 Task: Look for space in Barnāla, India from 7th July, 2023 to 14th July, 2023 for 1 adult in price range Rs.6000 to Rs.14000. Place can be shared room with 1  bedroom having 1 bed and 1 bathroom. Property type can be house, flat, guest house, hotel. Amenities needed are: wifi. Booking option can be shelf check-in. Required host language is English.
Action: Mouse moved to (432, 89)
Screenshot: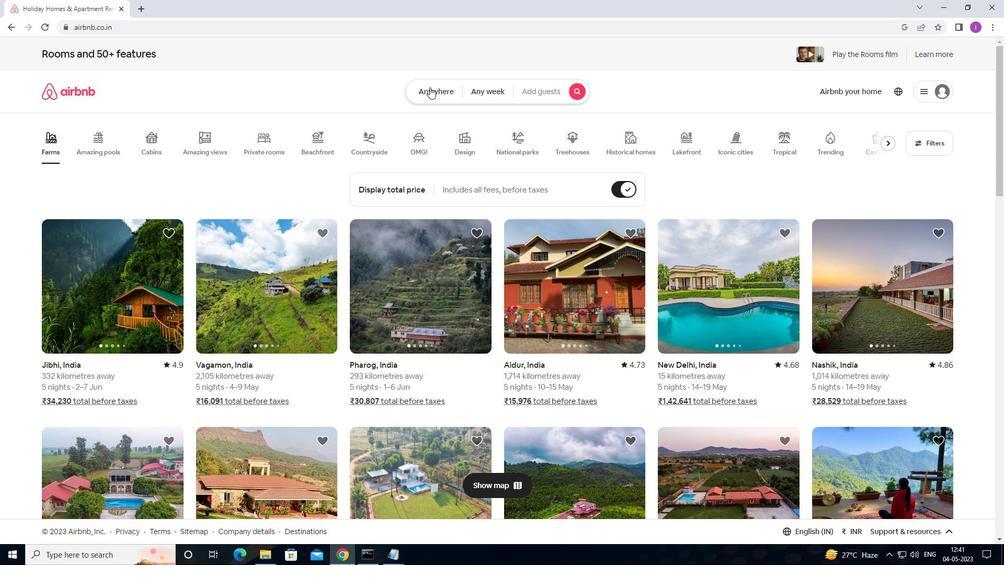 
Action: Mouse pressed left at (432, 89)
Screenshot: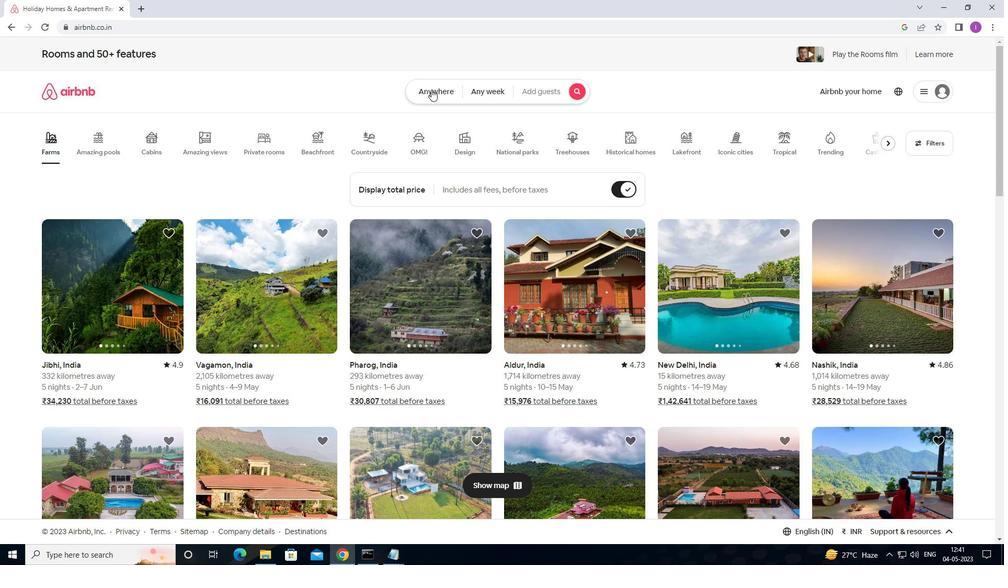 
Action: Mouse moved to (293, 133)
Screenshot: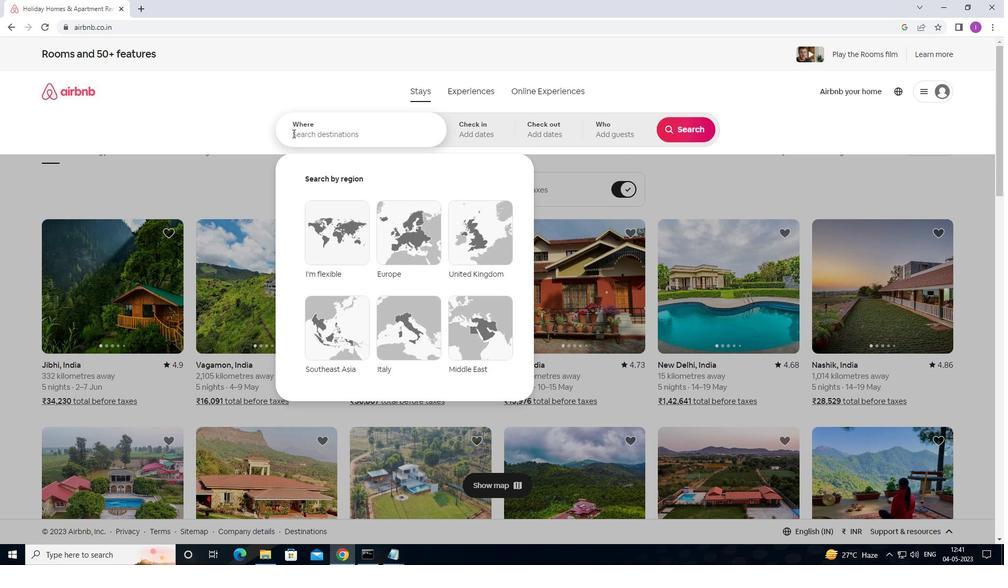 
Action: Mouse pressed left at (293, 133)
Screenshot: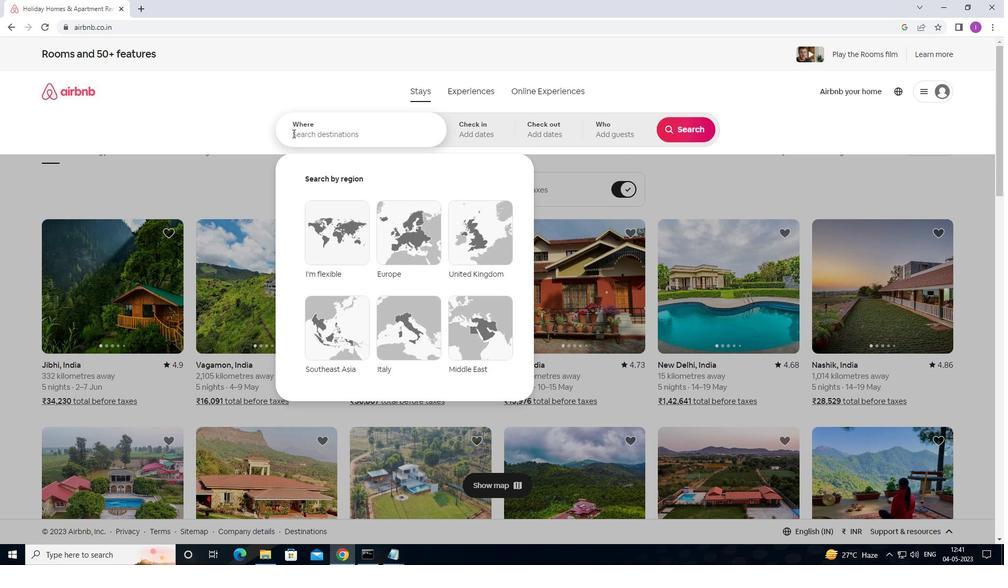 
Action: Mouse moved to (683, 131)
Screenshot: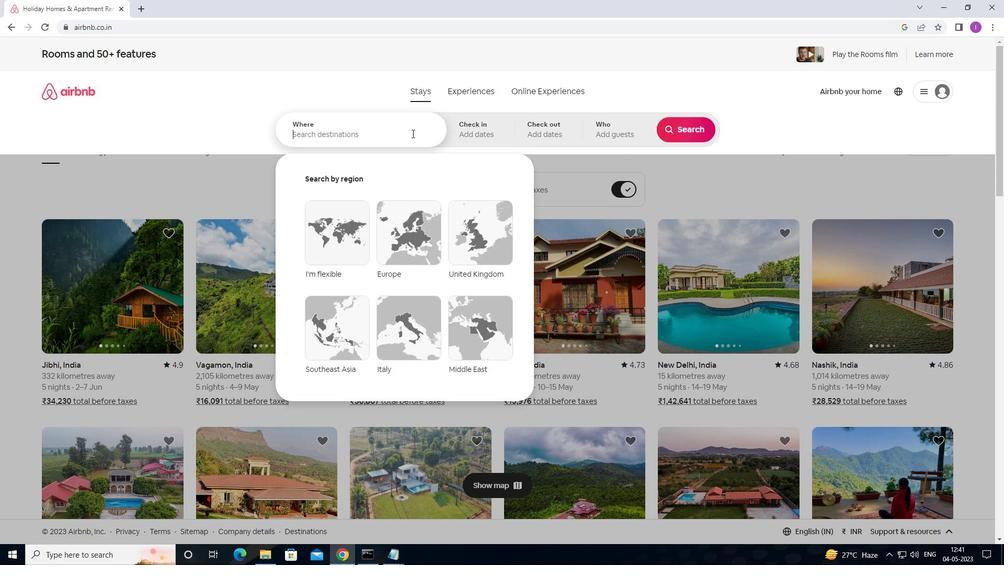 
Action: Key pressed <Key.shift>BARNALA,<Key.shift>INDIA
Screenshot: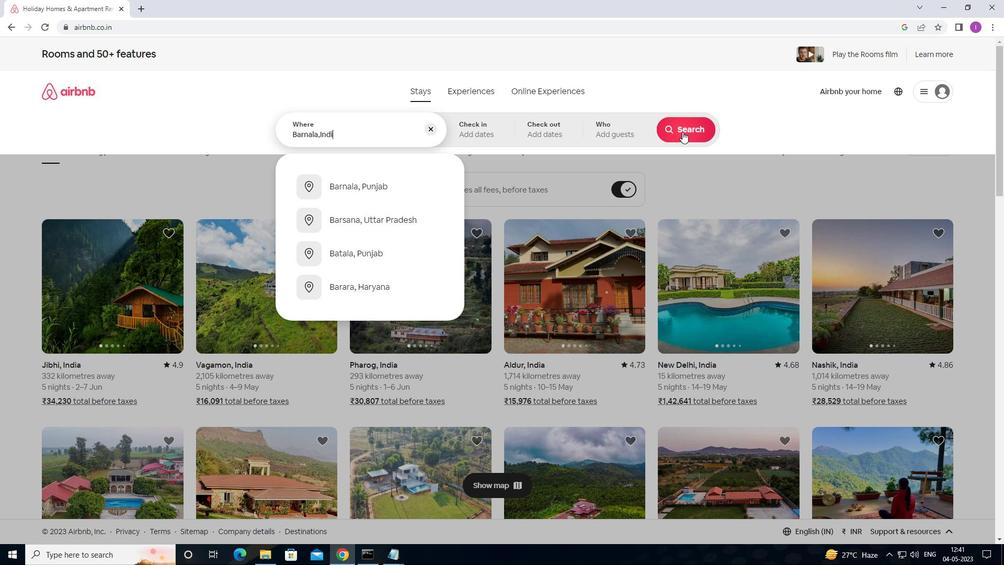 
Action: Mouse moved to (483, 128)
Screenshot: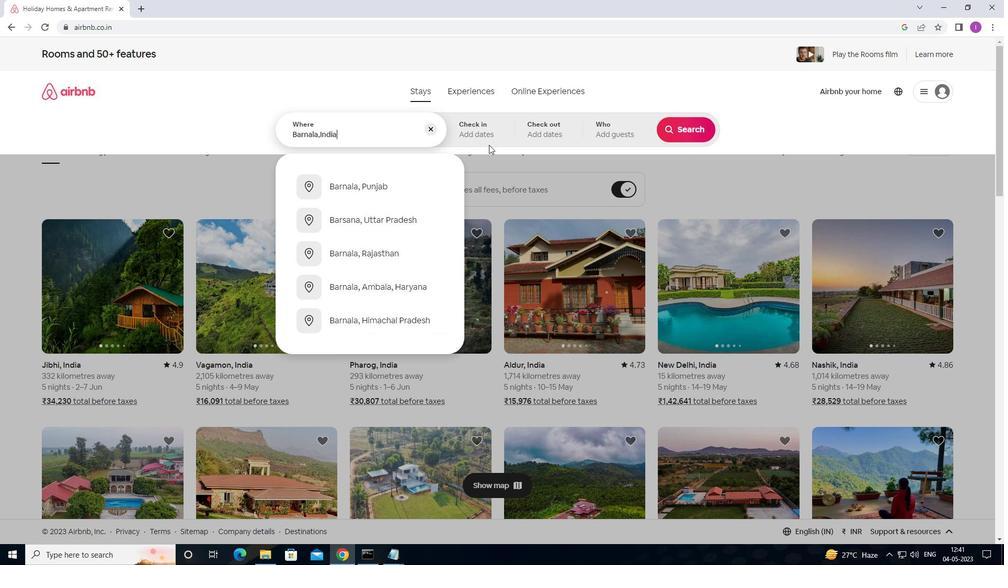 
Action: Mouse pressed left at (483, 128)
Screenshot: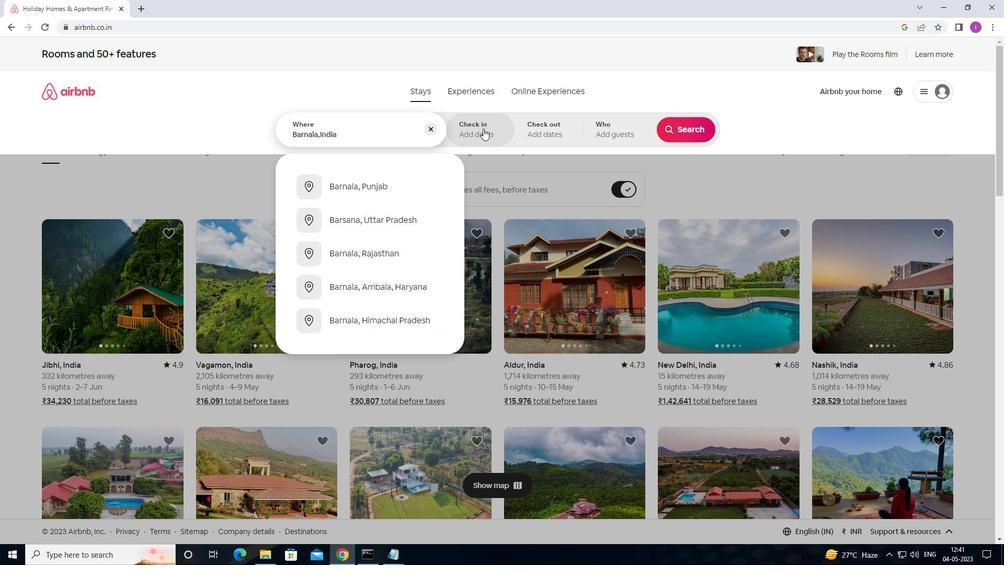 
Action: Mouse moved to (678, 218)
Screenshot: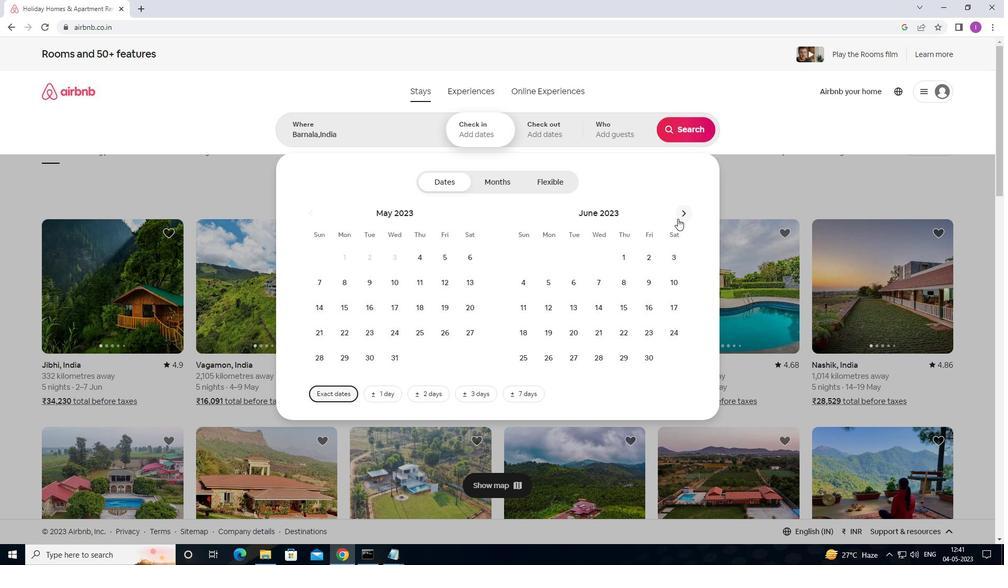
Action: Mouse pressed left at (678, 218)
Screenshot: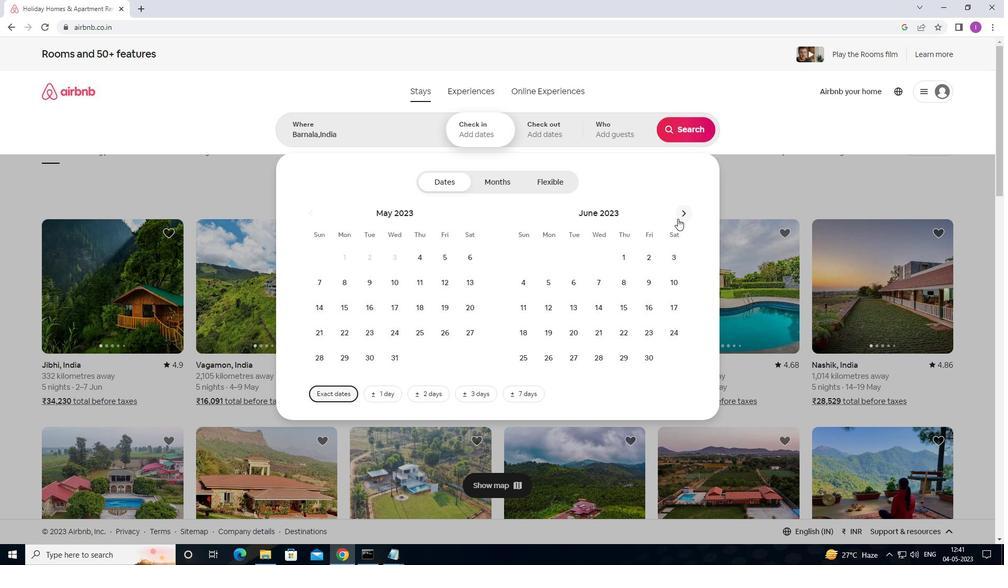 
Action: Mouse moved to (649, 284)
Screenshot: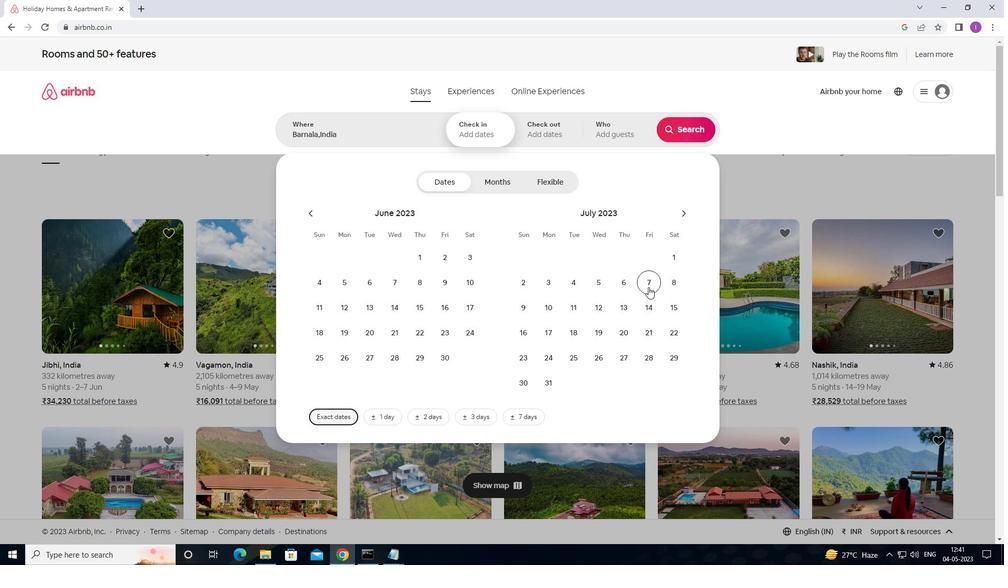 
Action: Mouse pressed left at (649, 284)
Screenshot: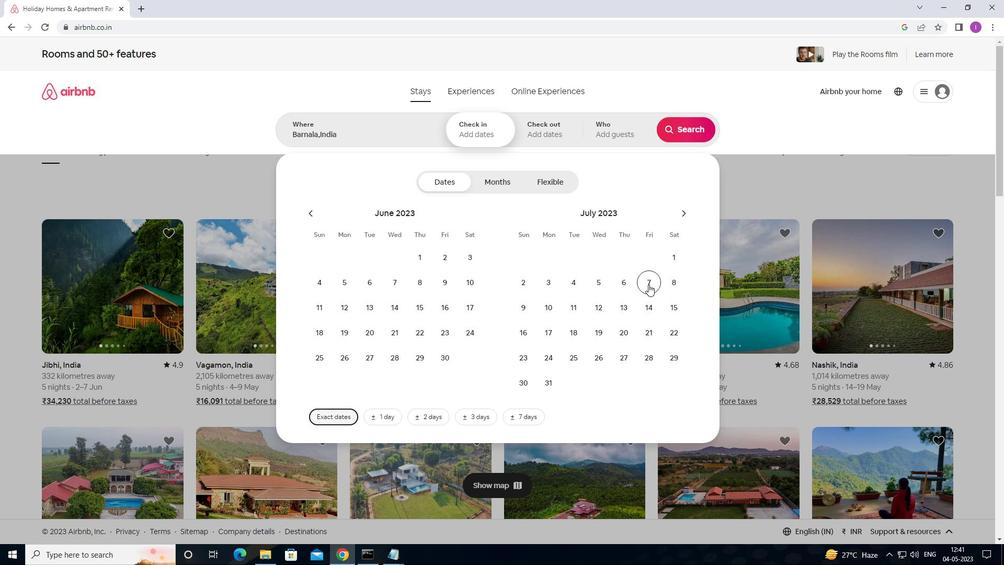 
Action: Mouse moved to (647, 300)
Screenshot: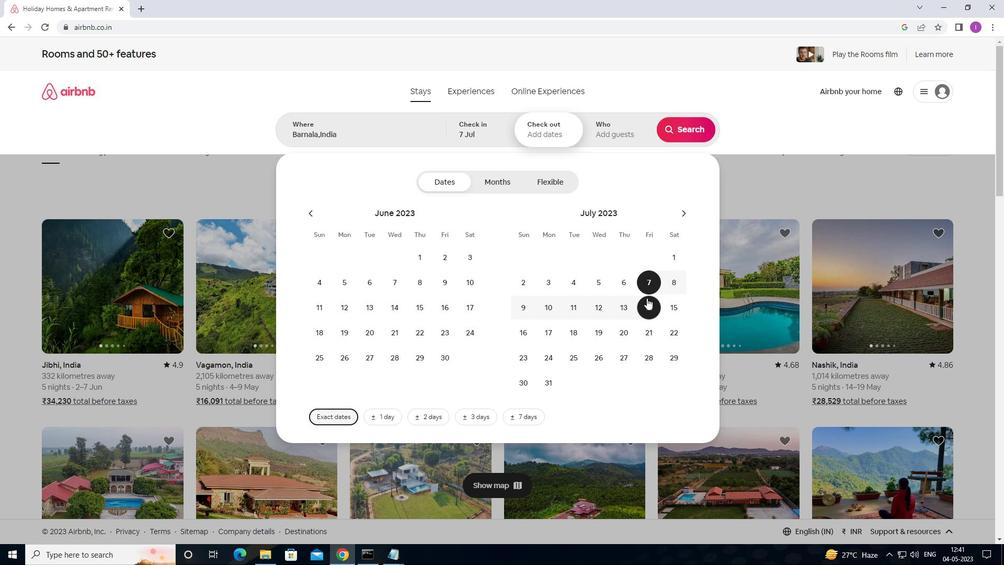 
Action: Mouse pressed left at (647, 300)
Screenshot: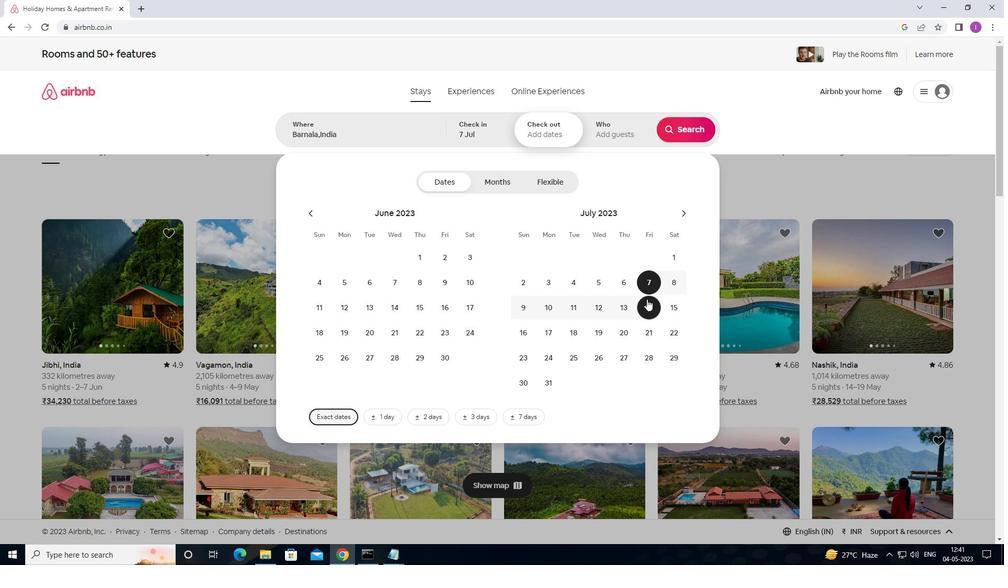 
Action: Mouse moved to (630, 134)
Screenshot: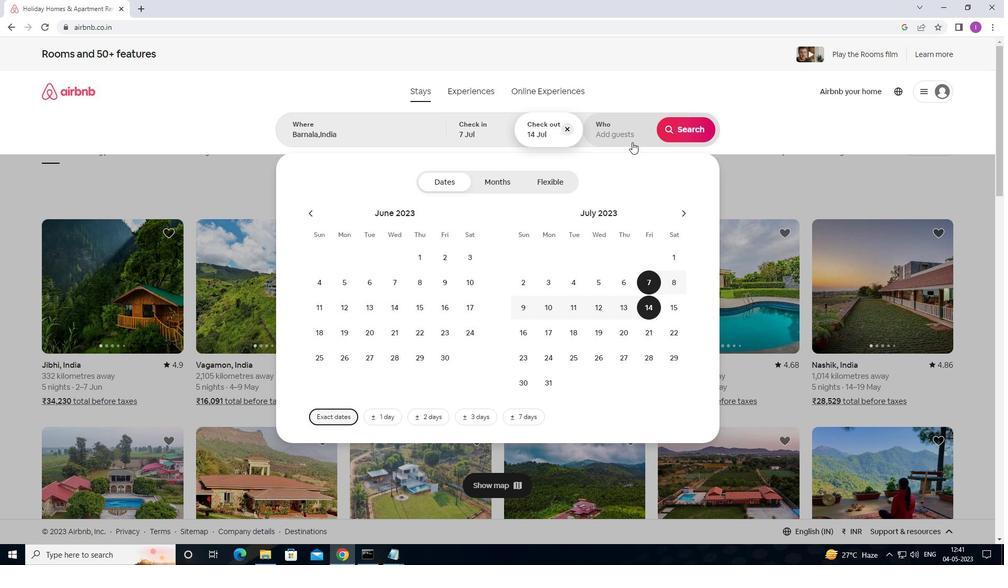 
Action: Mouse pressed left at (630, 134)
Screenshot: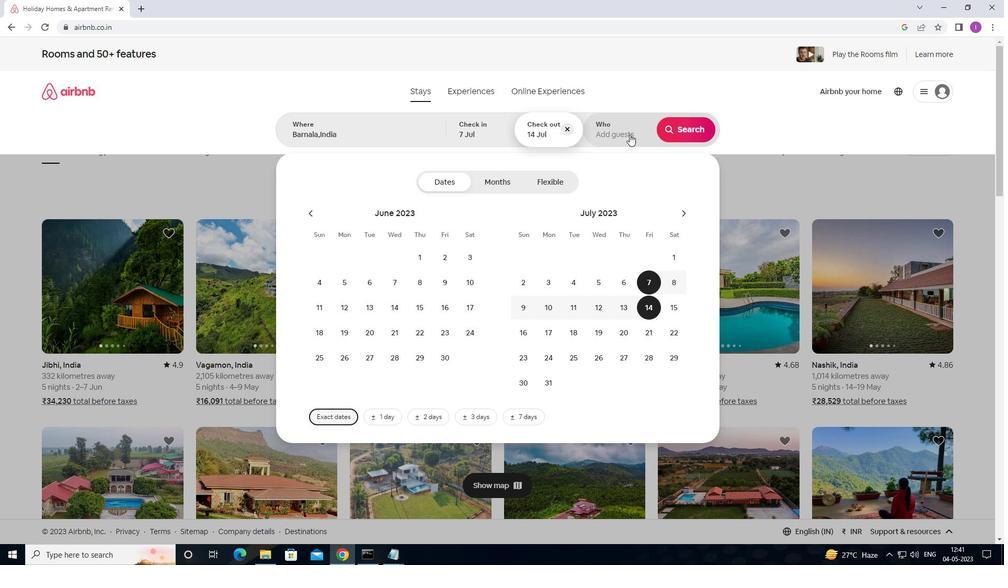
Action: Mouse moved to (686, 184)
Screenshot: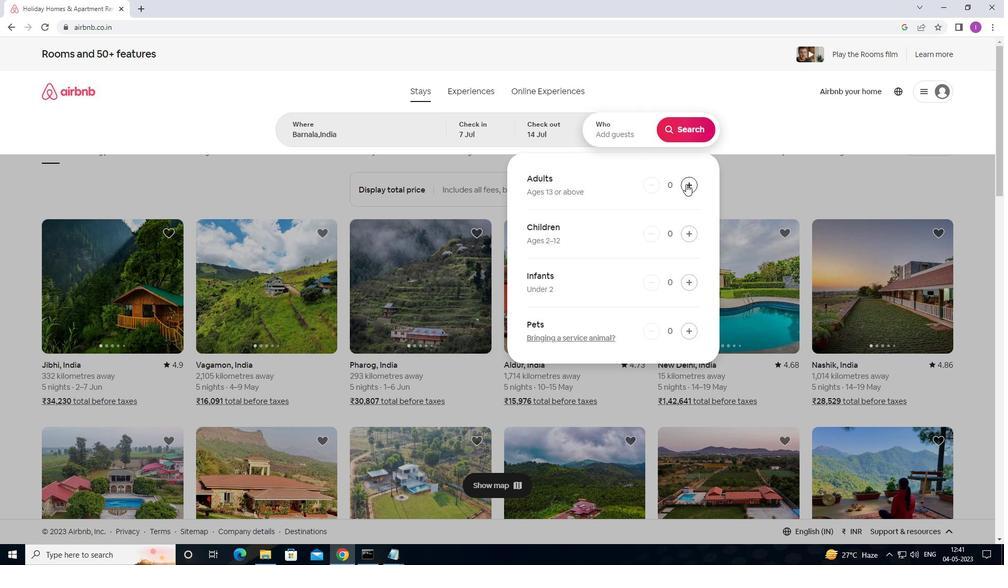 
Action: Mouse pressed left at (686, 184)
Screenshot: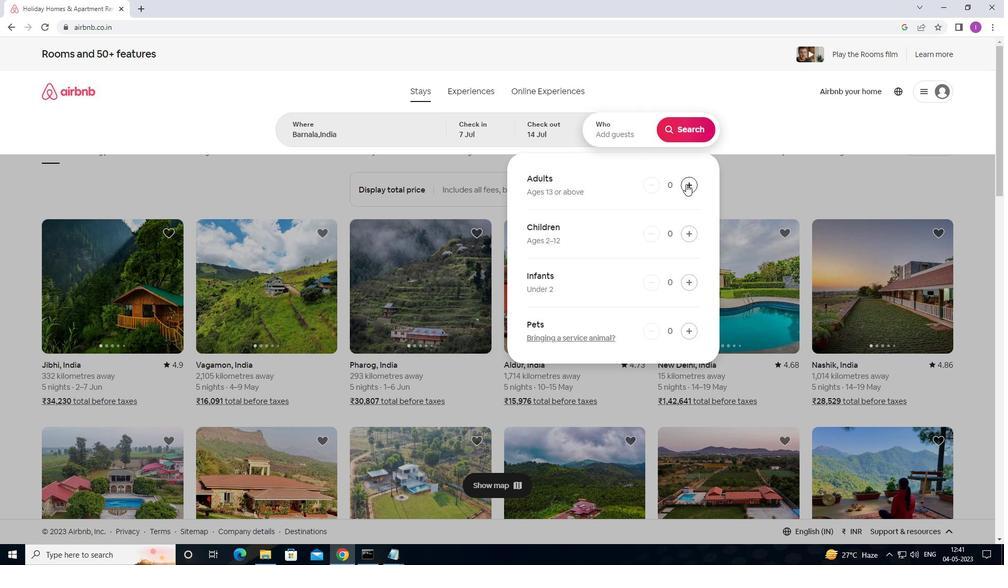 
Action: Mouse moved to (684, 136)
Screenshot: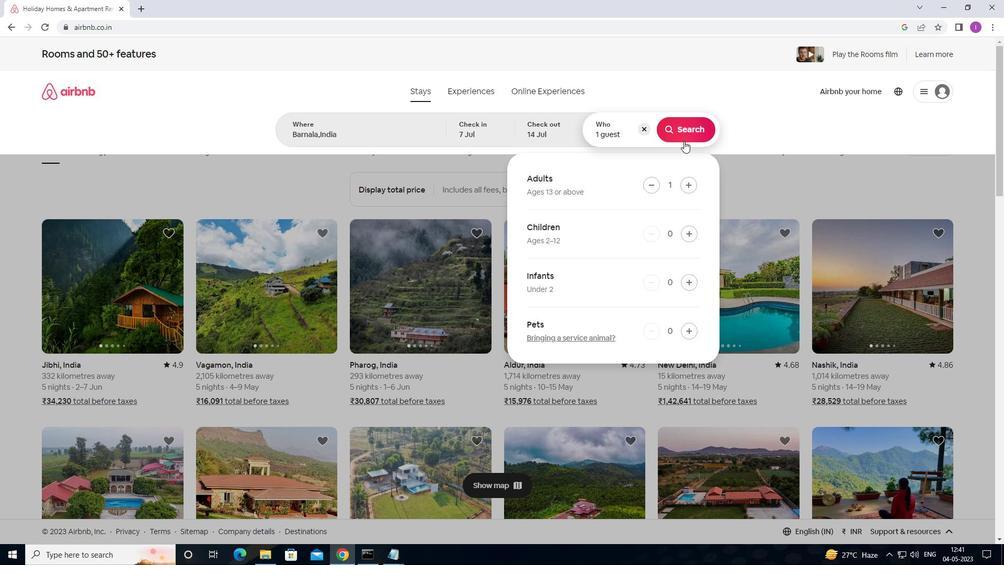 
Action: Mouse pressed left at (684, 136)
Screenshot: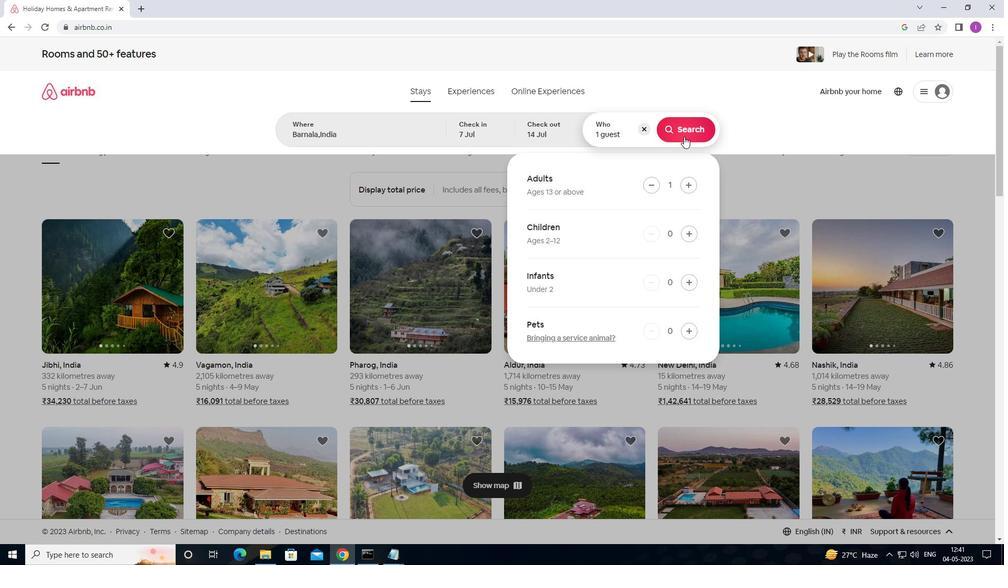 
Action: Mouse moved to (948, 103)
Screenshot: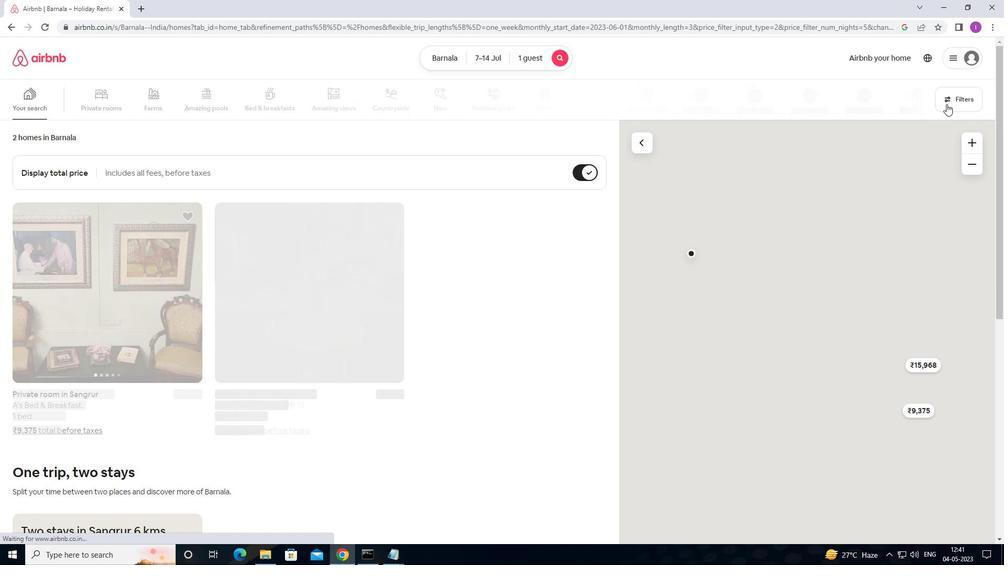 
Action: Mouse pressed left at (948, 103)
Screenshot: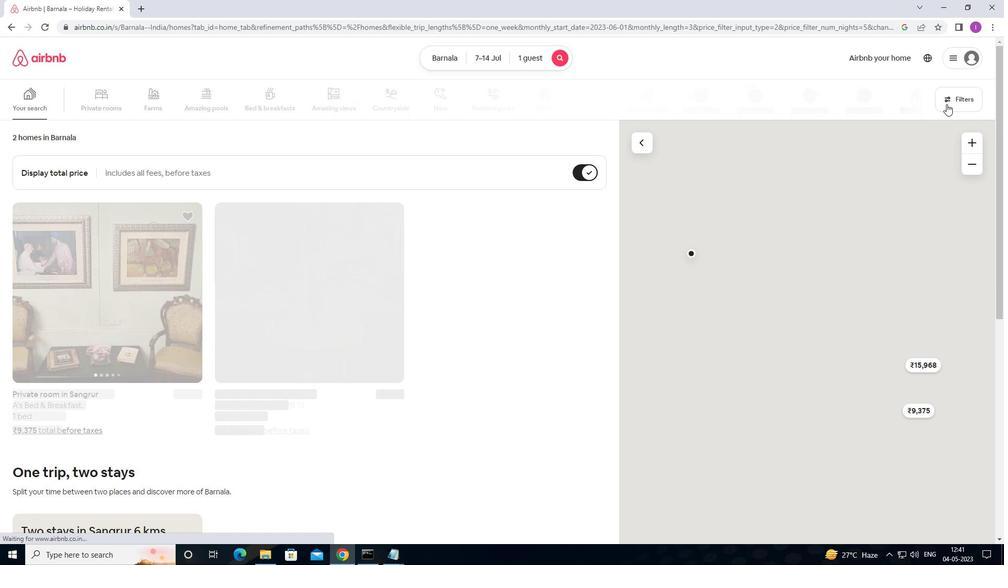 
Action: Mouse moved to (373, 230)
Screenshot: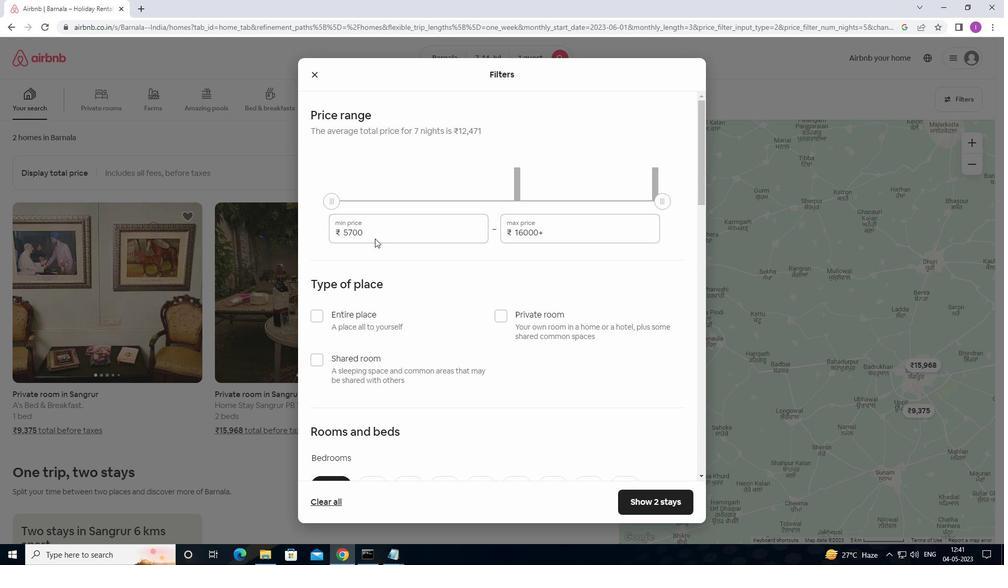 
Action: Mouse pressed left at (373, 230)
Screenshot: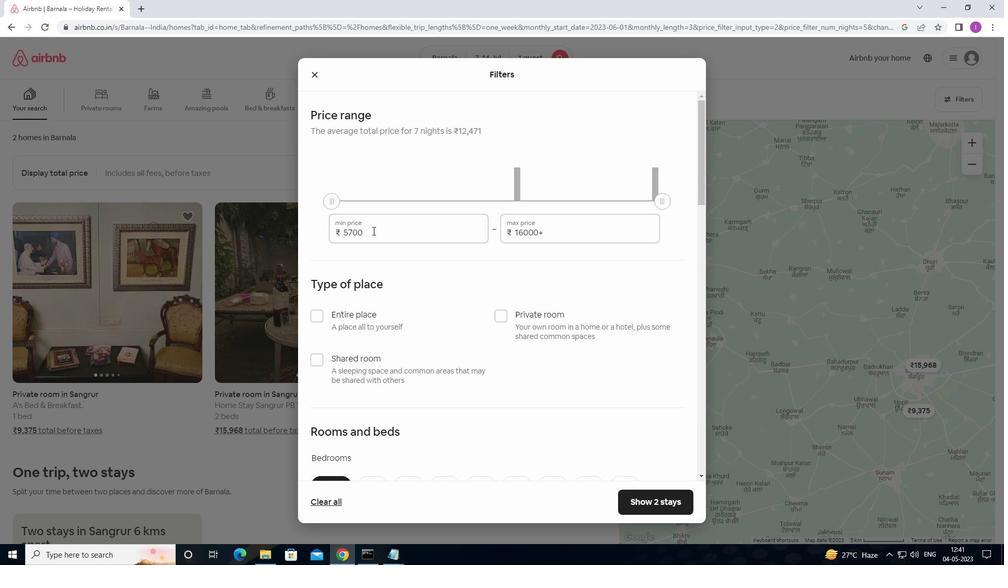 
Action: Mouse moved to (533, 255)
Screenshot: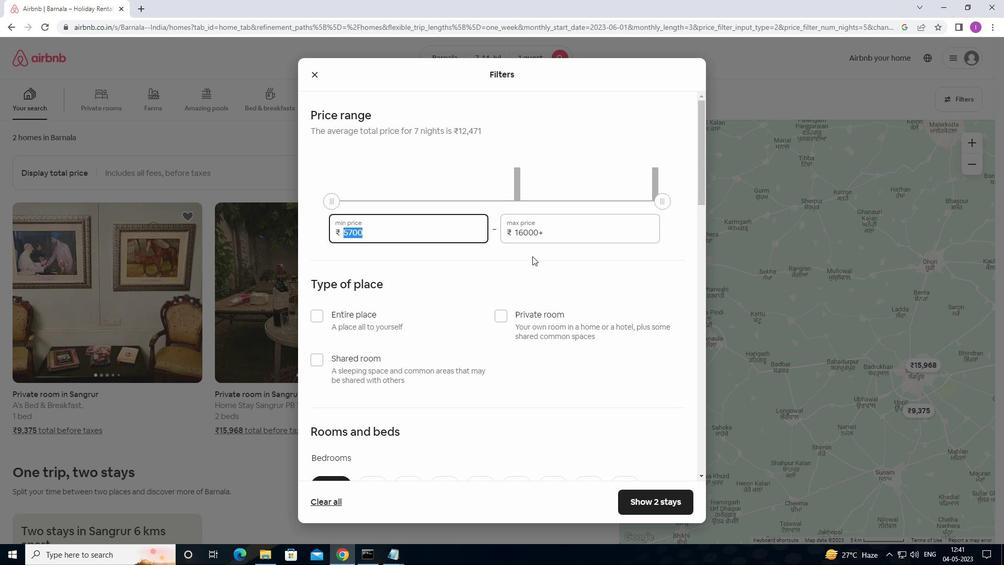 
Action: Key pressed 6
Screenshot: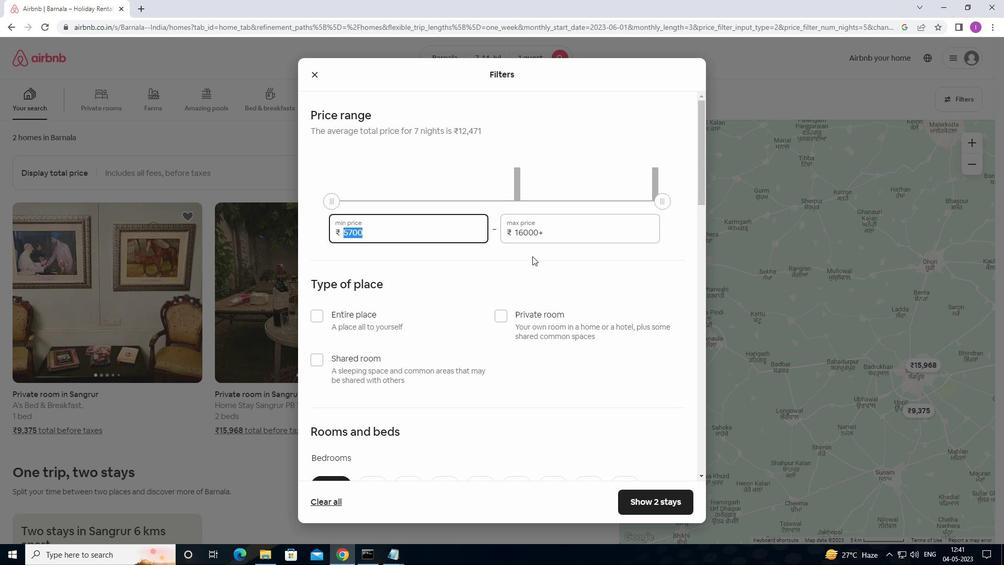 
Action: Mouse moved to (534, 255)
Screenshot: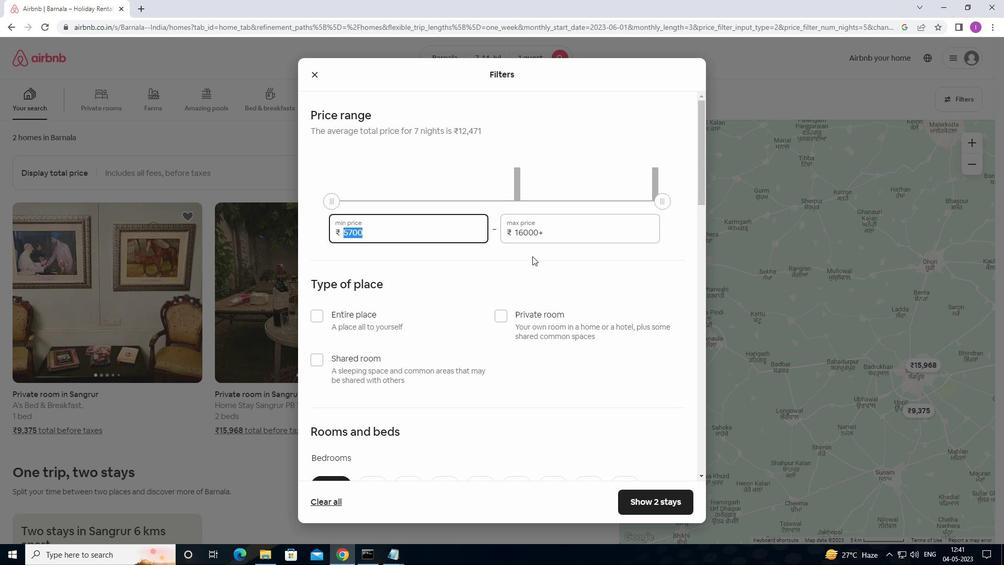 
Action: Key pressed 0
Screenshot: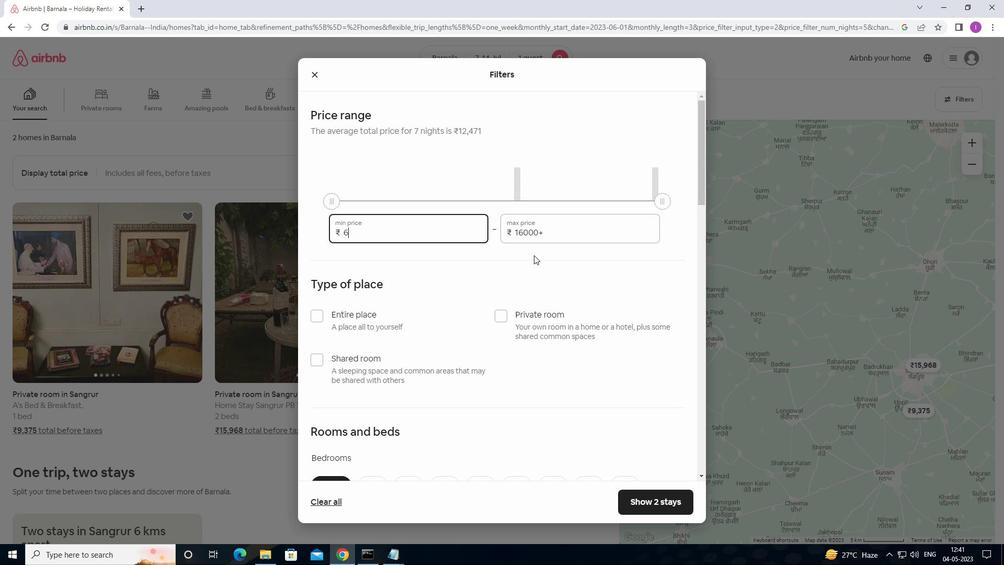 
Action: Mouse moved to (534, 255)
Screenshot: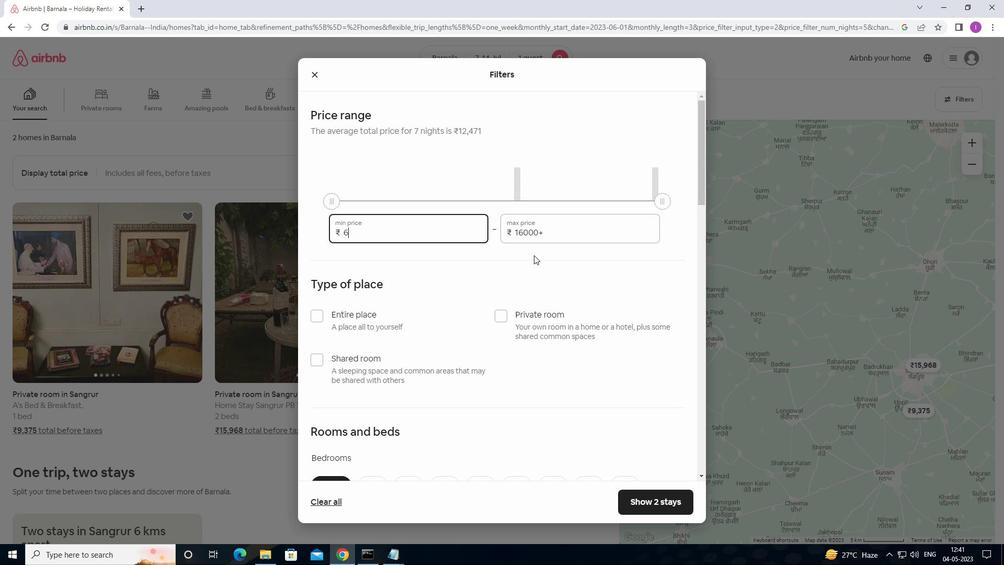 
Action: Key pressed 00
Screenshot: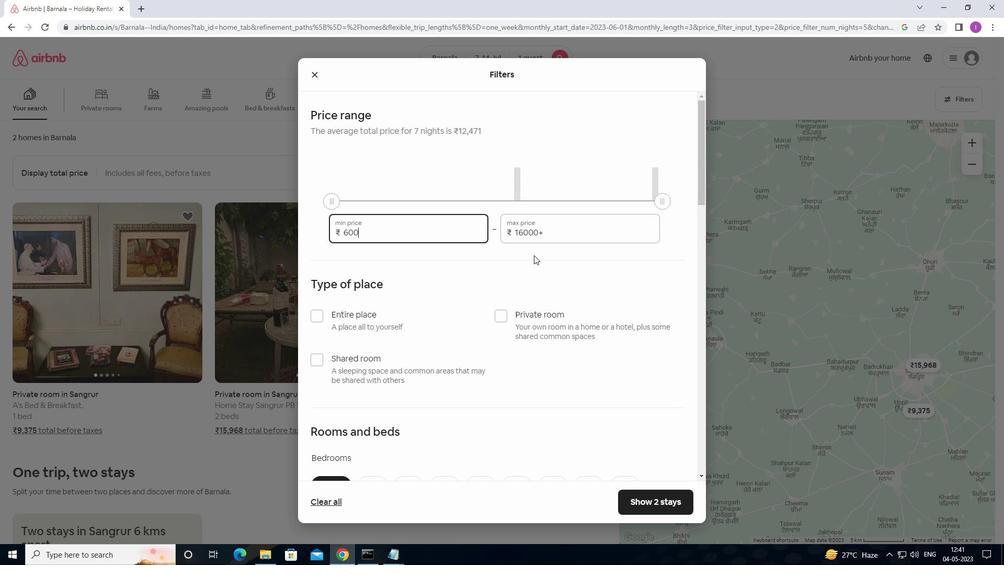 
Action: Mouse moved to (568, 231)
Screenshot: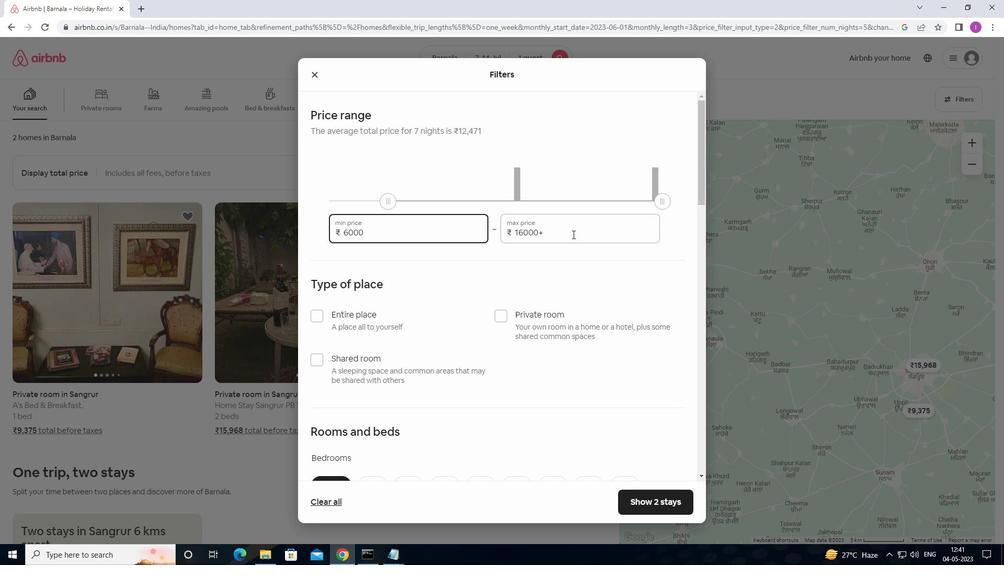 
Action: Mouse pressed left at (568, 231)
Screenshot: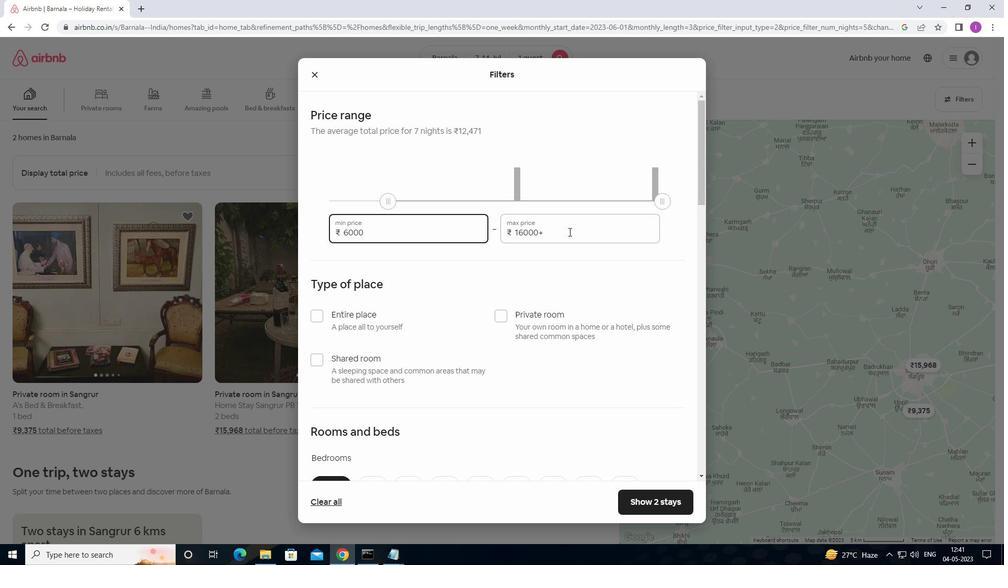 
Action: Mouse moved to (502, 232)
Screenshot: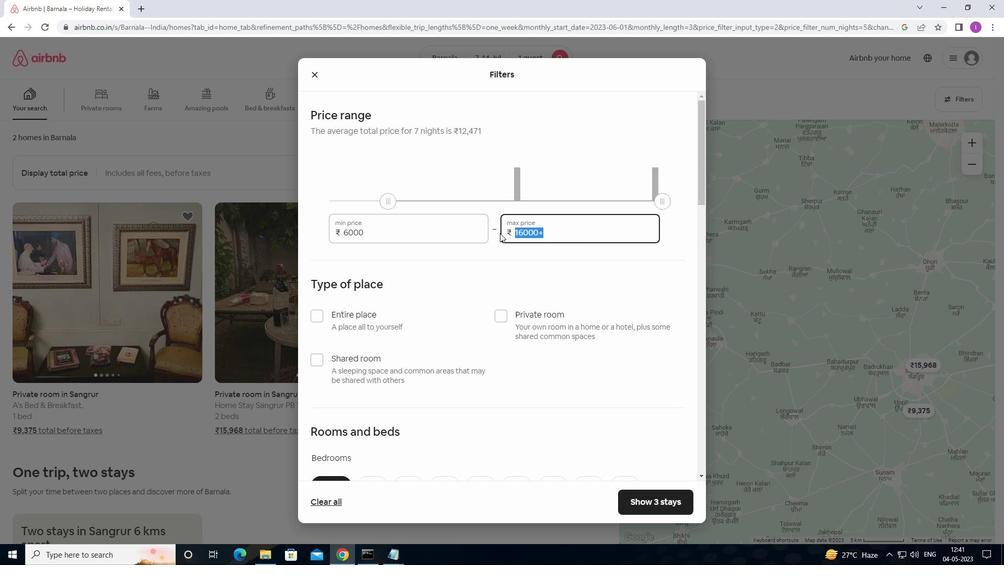 
Action: Key pressed 1
Screenshot: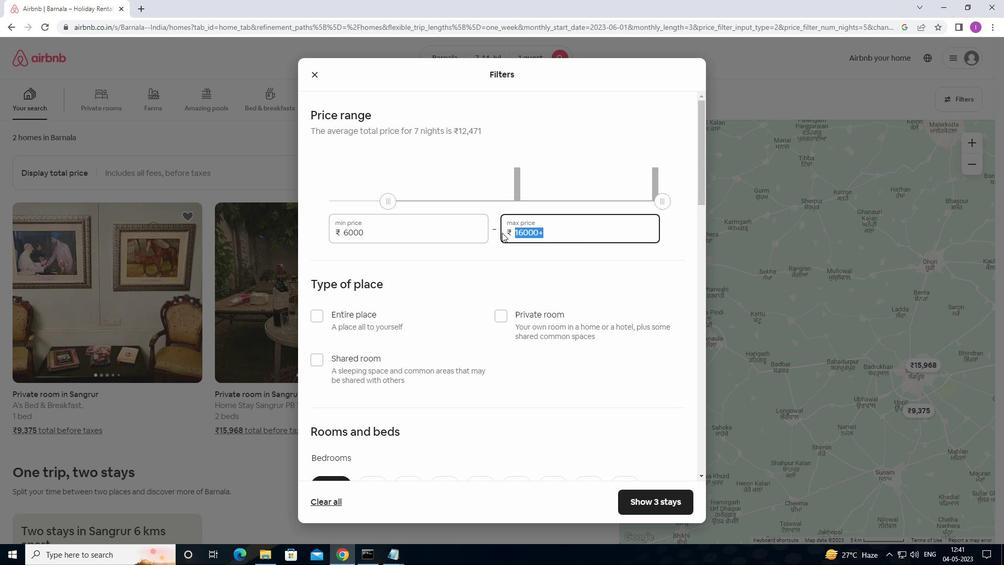 
Action: Mouse moved to (504, 231)
Screenshot: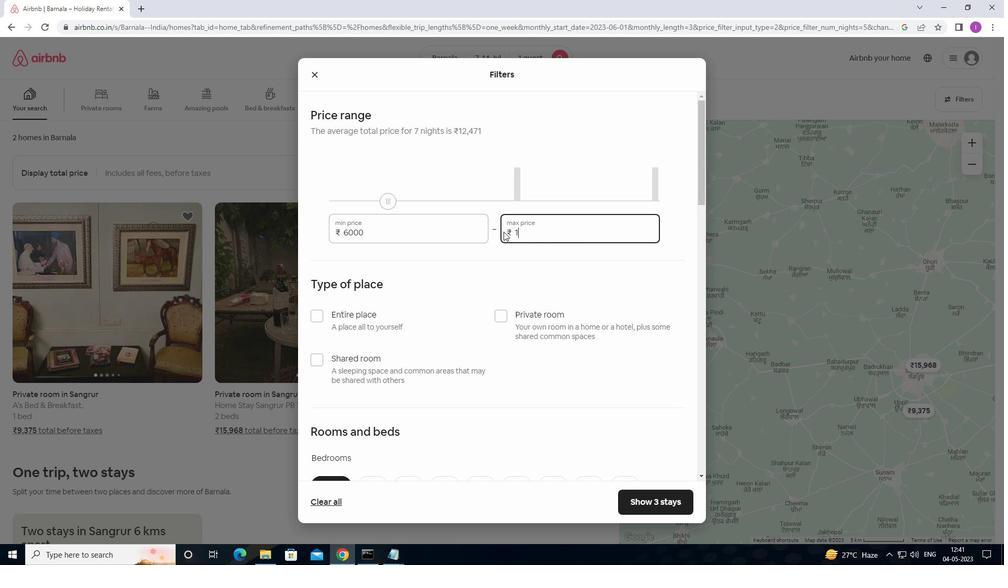 
Action: Key pressed 4
Screenshot: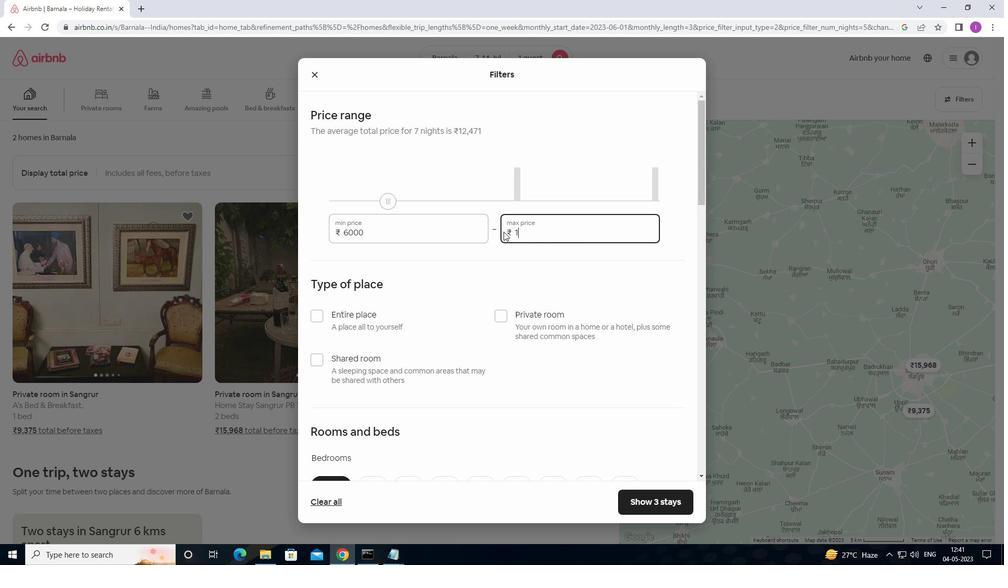 
Action: Mouse moved to (506, 234)
Screenshot: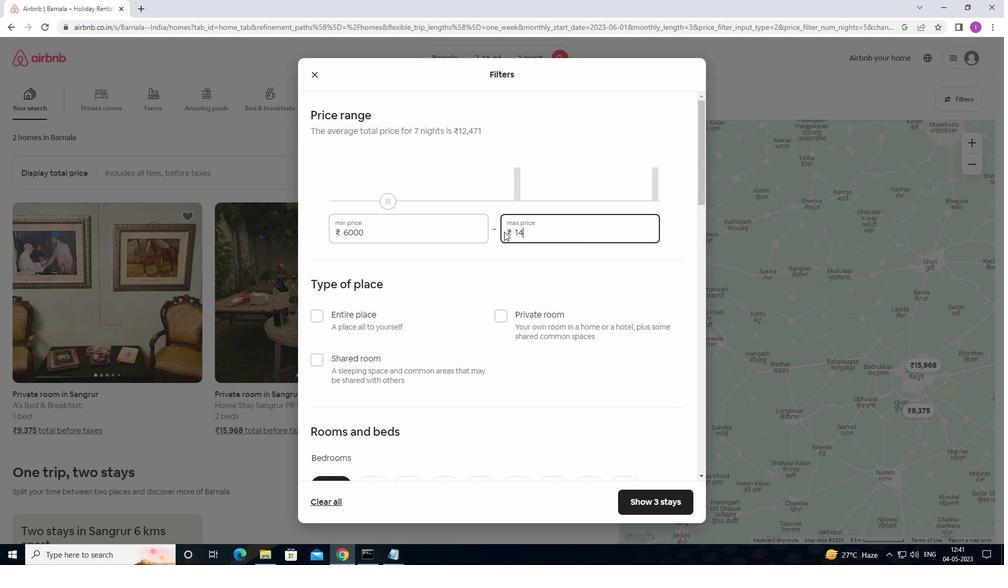 
Action: Key pressed 0
Screenshot: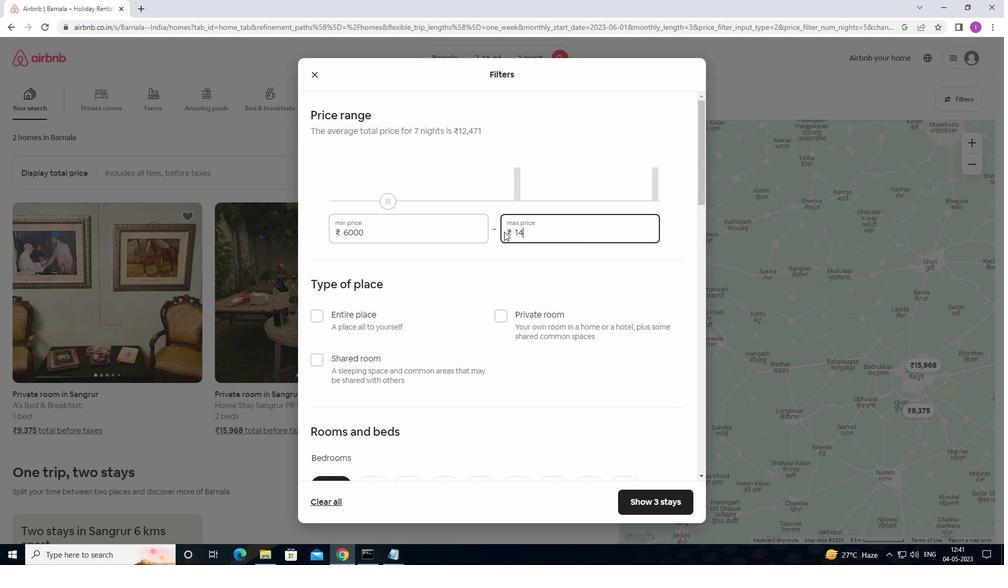 
Action: Mouse moved to (507, 235)
Screenshot: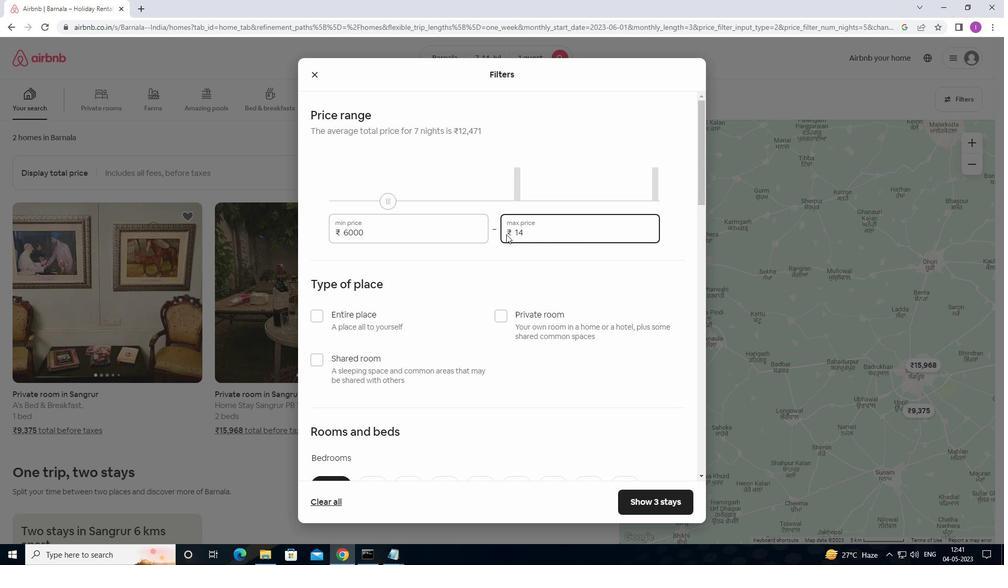 
Action: Key pressed 0
Screenshot: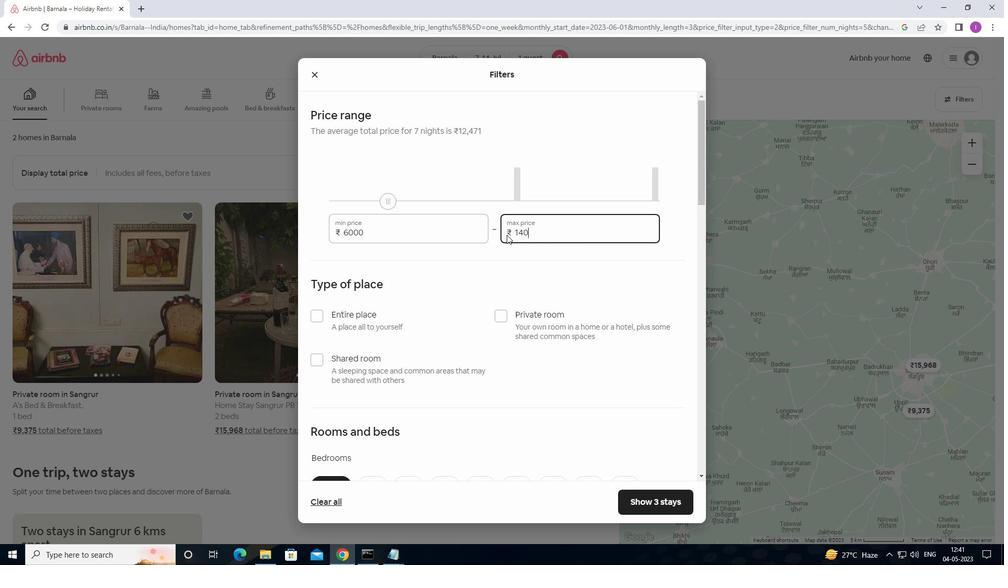 
Action: Mouse moved to (510, 233)
Screenshot: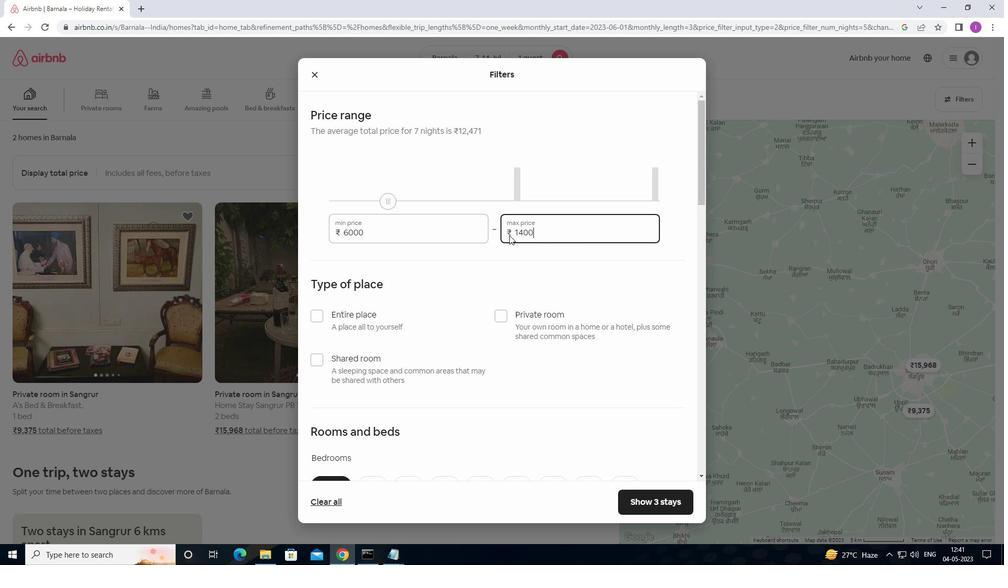 
Action: Key pressed 0
Screenshot: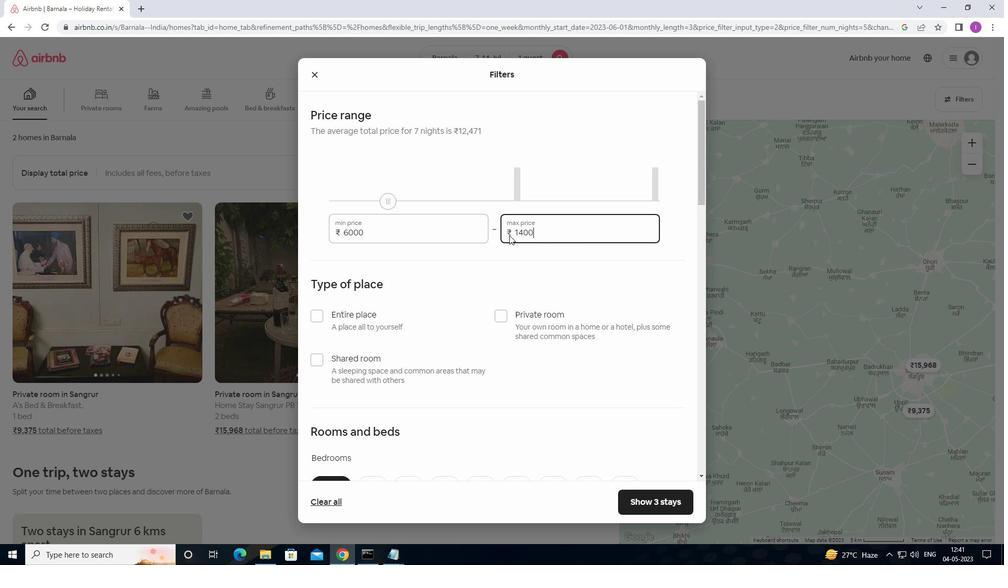 
Action: Mouse moved to (504, 337)
Screenshot: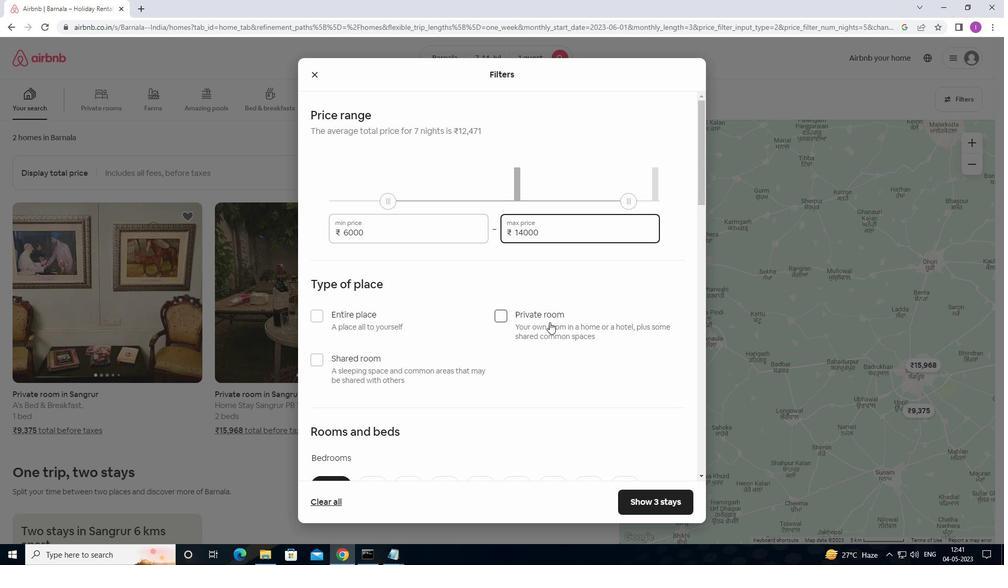 
Action: Mouse scrolled (504, 336) with delta (0, 0)
Screenshot: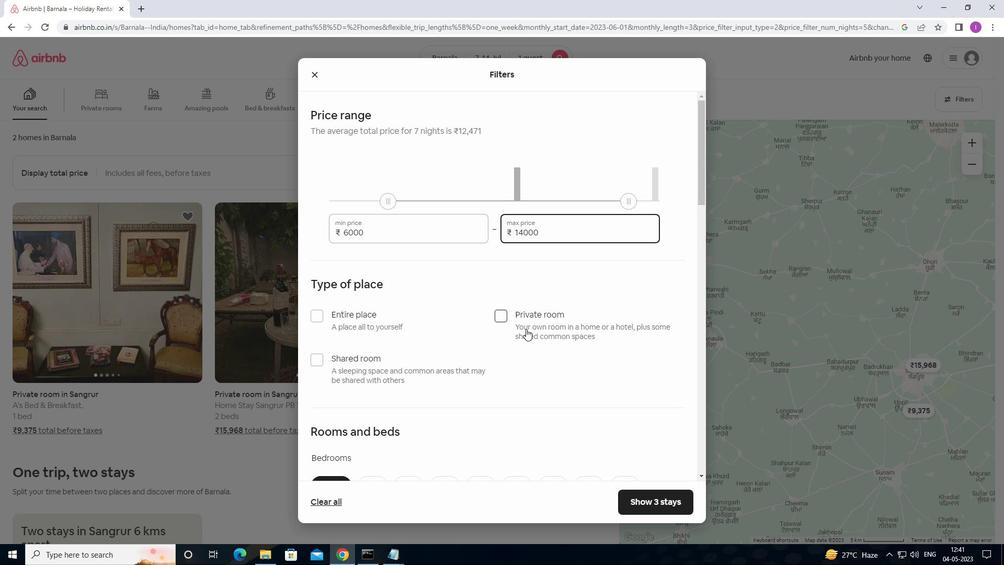 
Action: Mouse moved to (320, 311)
Screenshot: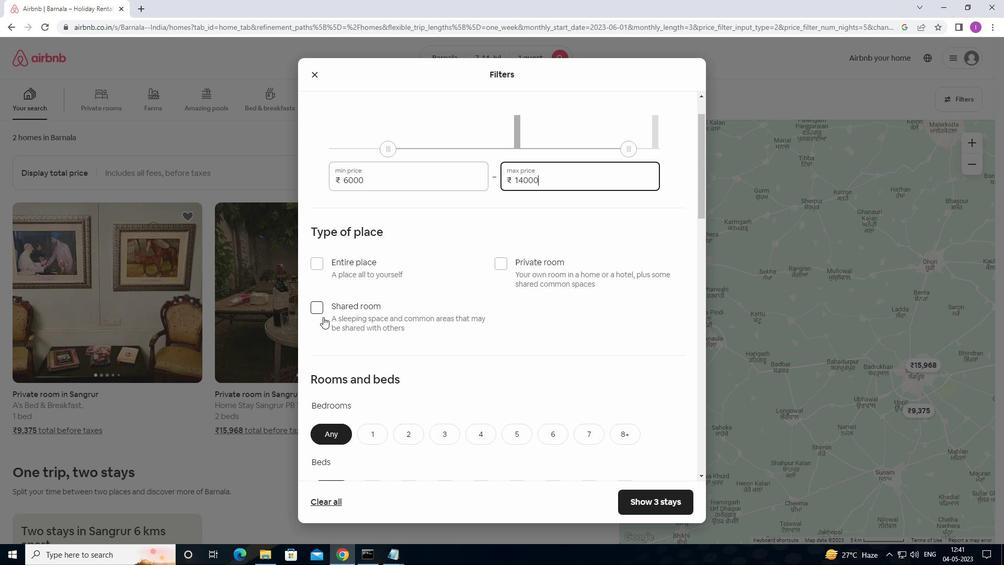 
Action: Mouse pressed left at (320, 311)
Screenshot: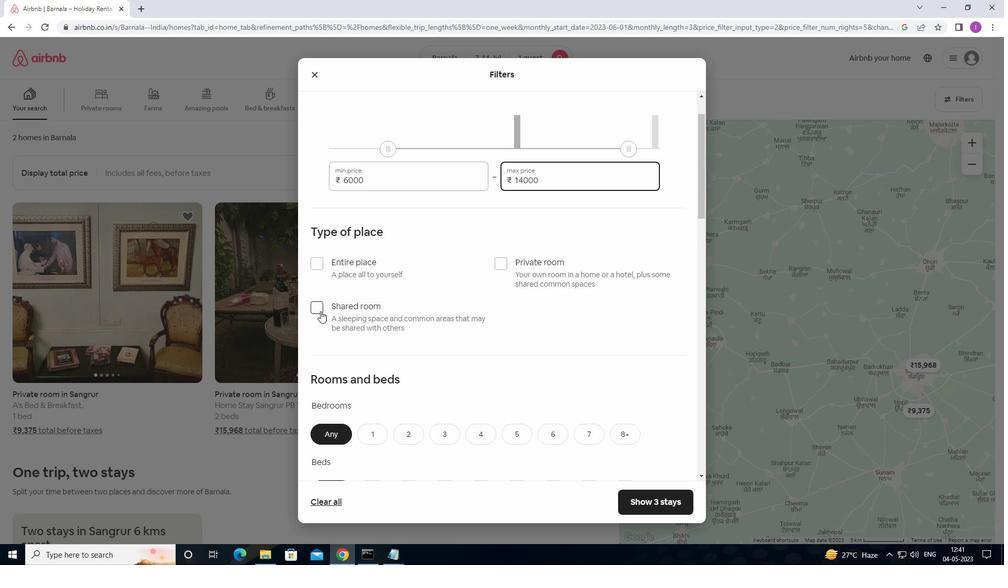 
Action: Mouse moved to (439, 328)
Screenshot: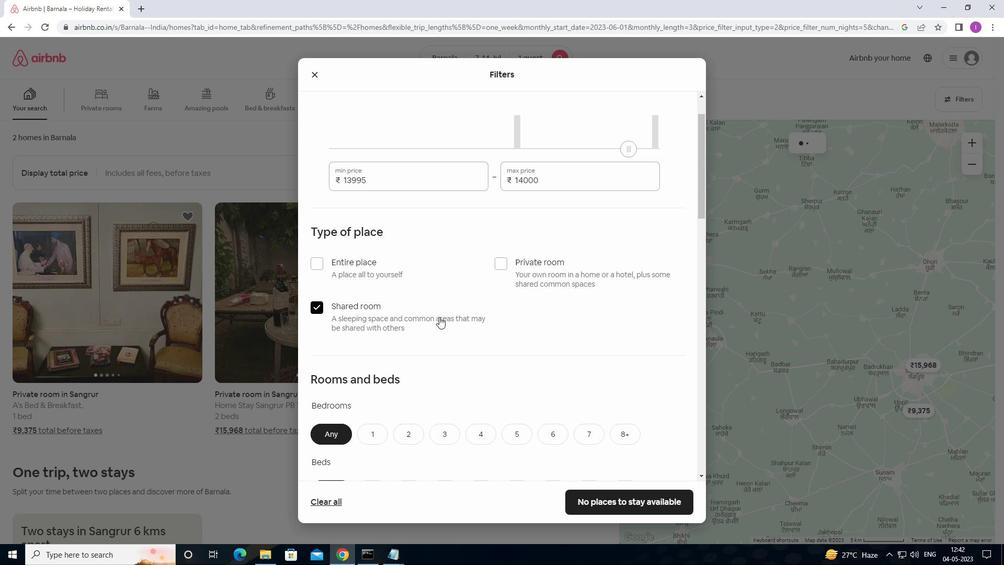 
Action: Mouse scrolled (439, 328) with delta (0, 0)
Screenshot: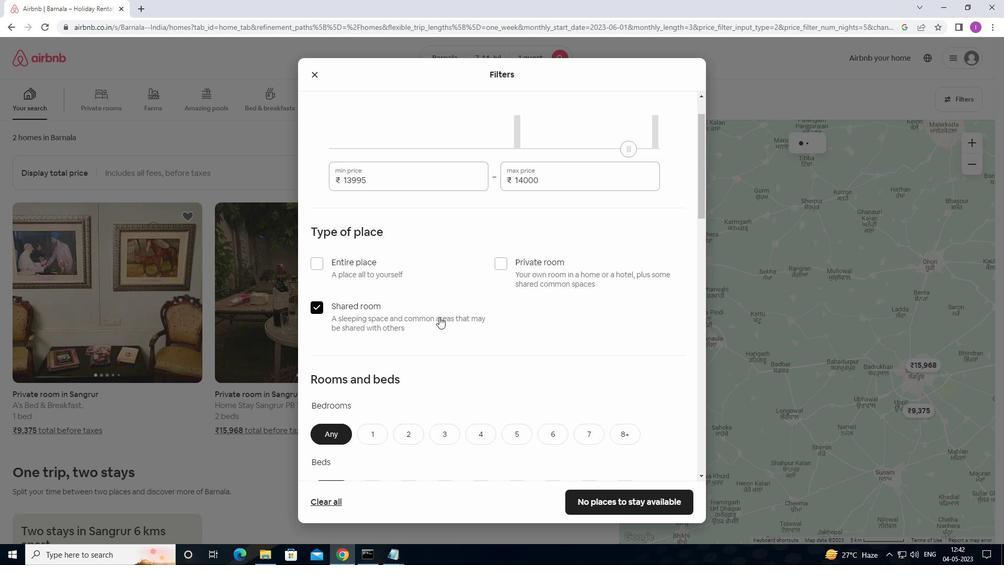 
Action: Mouse moved to (377, 383)
Screenshot: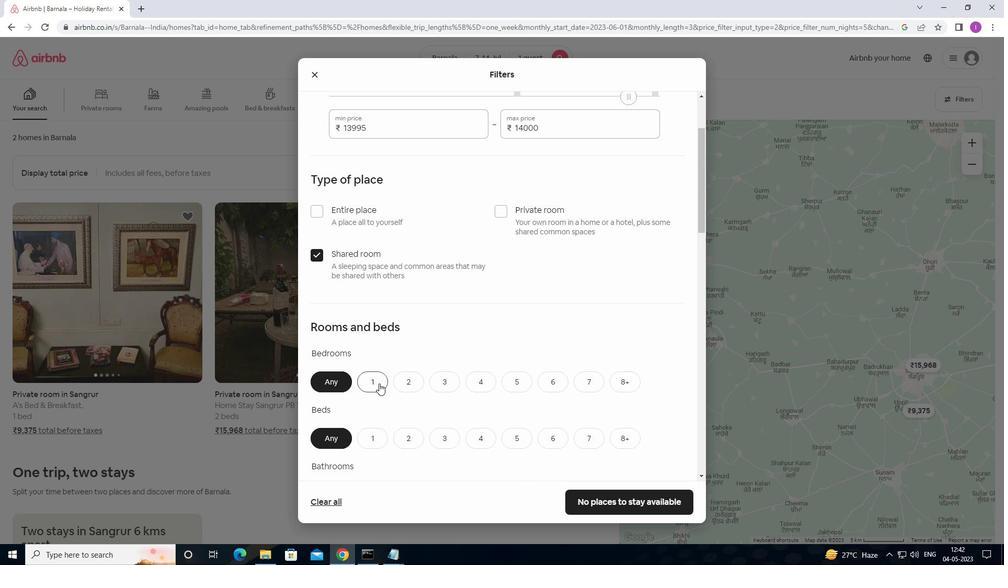 
Action: Mouse pressed left at (377, 383)
Screenshot: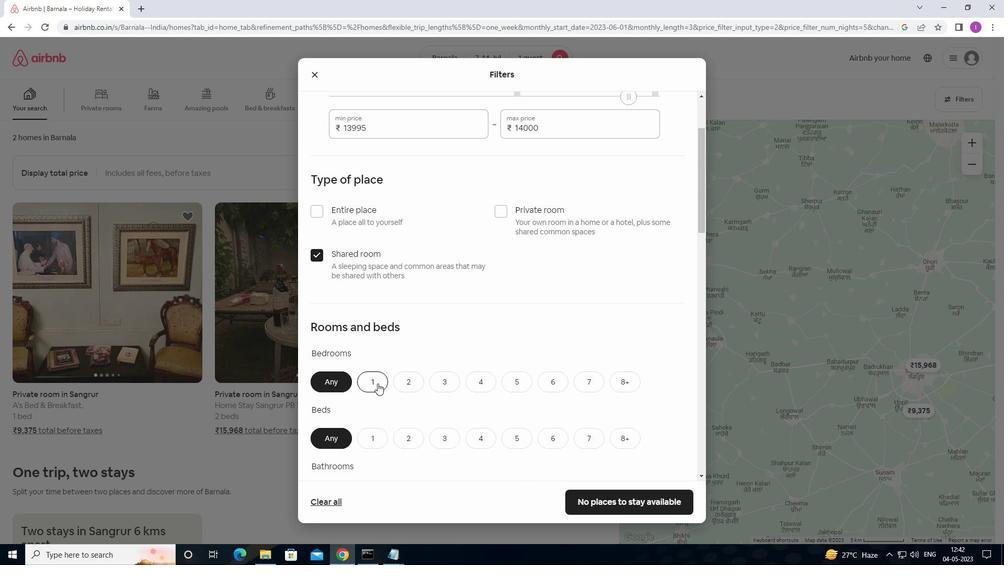 
Action: Mouse moved to (486, 382)
Screenshot: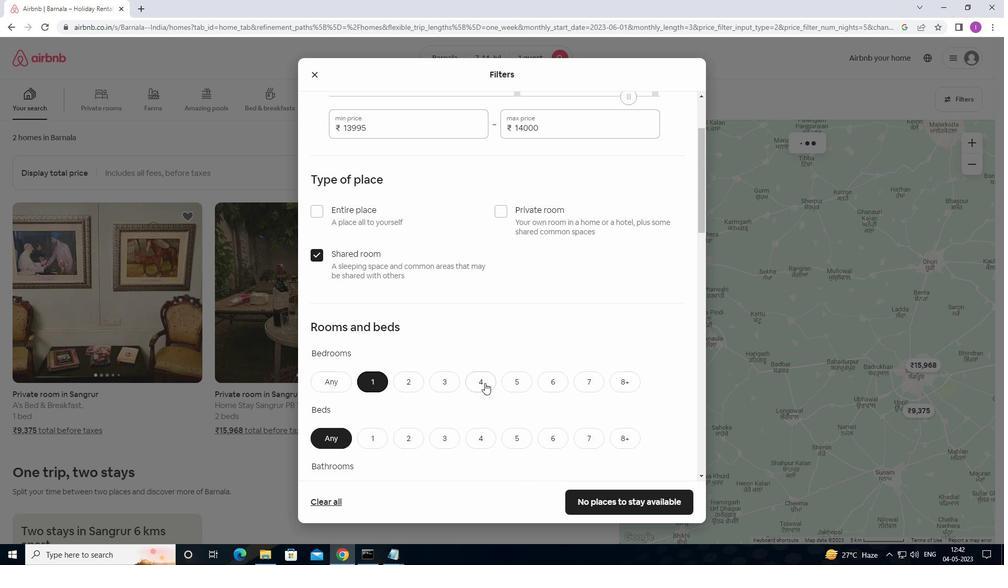 
Action: Mouse scrolled (486, 382) with delta (0, 0)
Screenshot: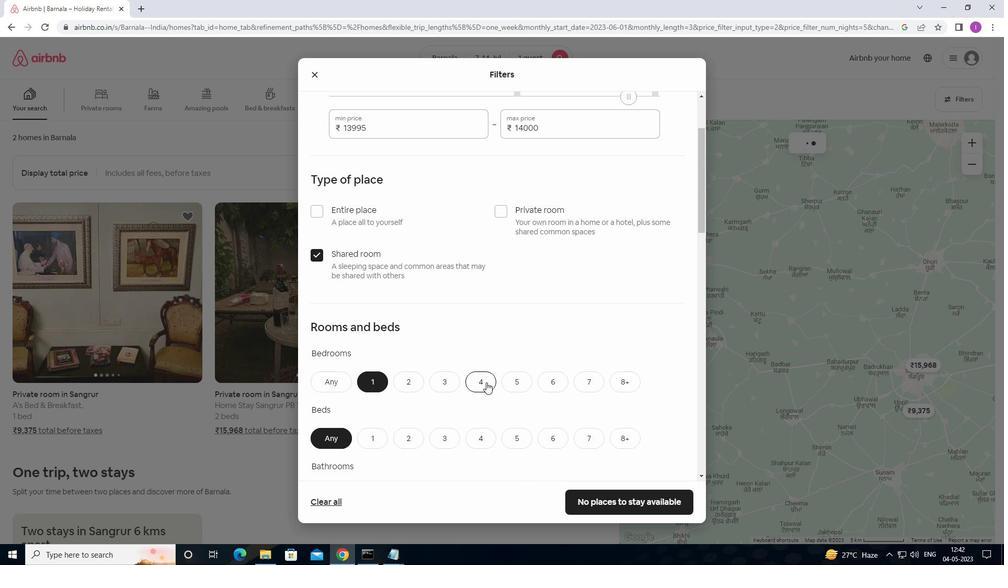 
Action: Mouse moved to (375, 383)
Screenshot: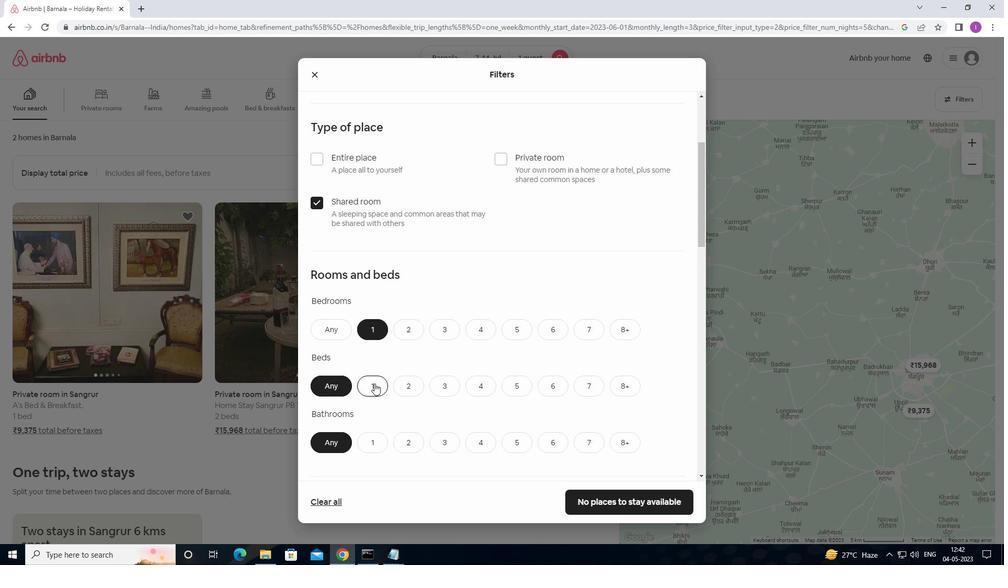 
Action: Mouse pressed left at (375, 383)
Screenshot: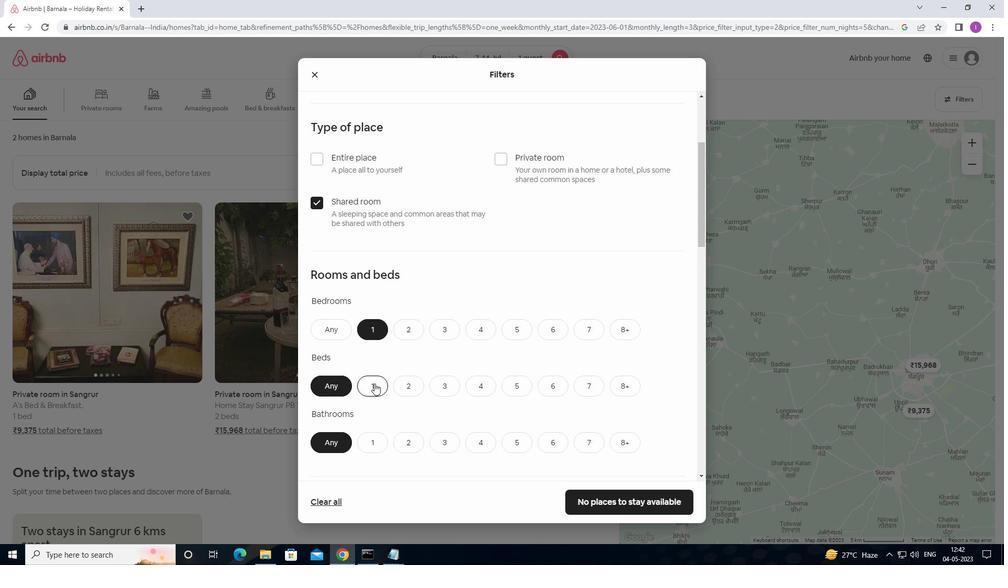 
Action: Mouse moved to (432, 375)
Screenshot: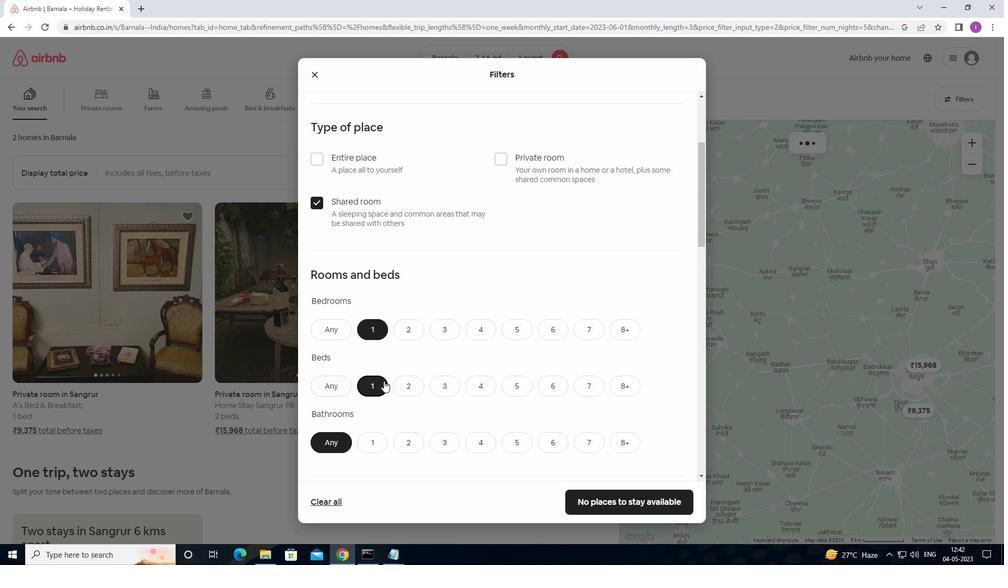 
Action: Mouse scrolled (432, 374) with delta (0, 0)
Screenshot: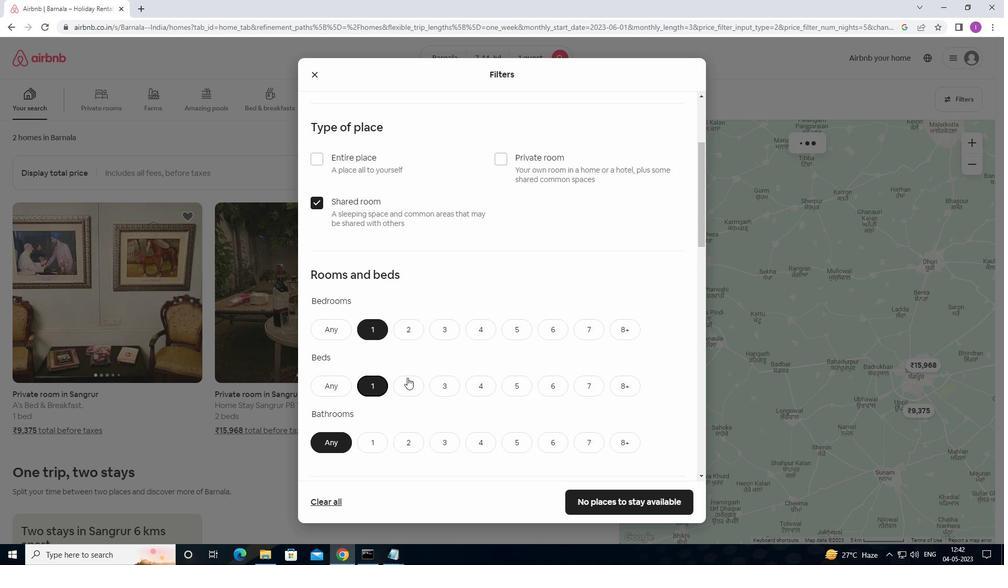 
Action: Mouse moved to (433, 375)
Screenshot: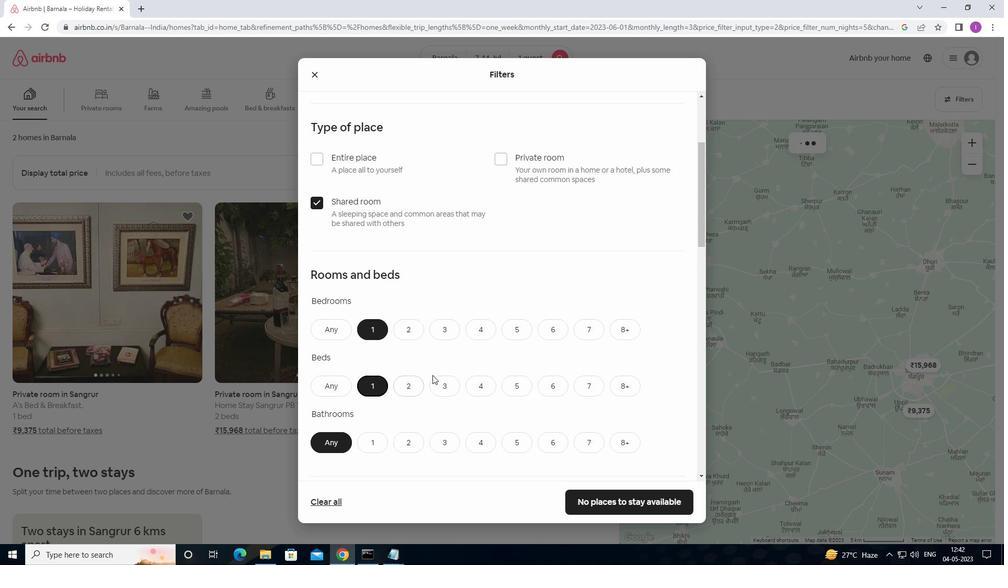 
Action: Mouse scrolled (433, 374) with delta (0, 0)
Screenshot: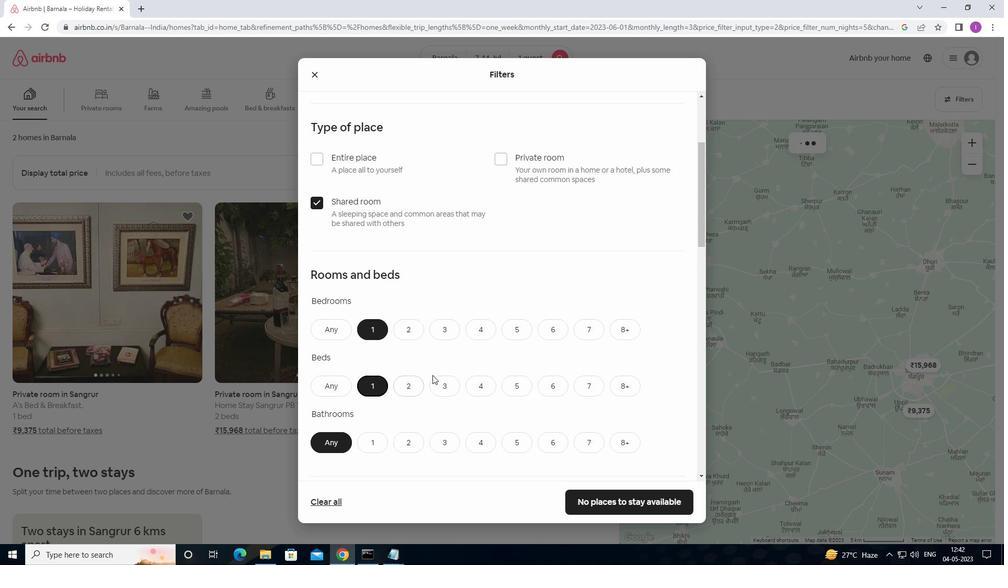 
Action: Mouse moved to (433, 375)
Screenshot: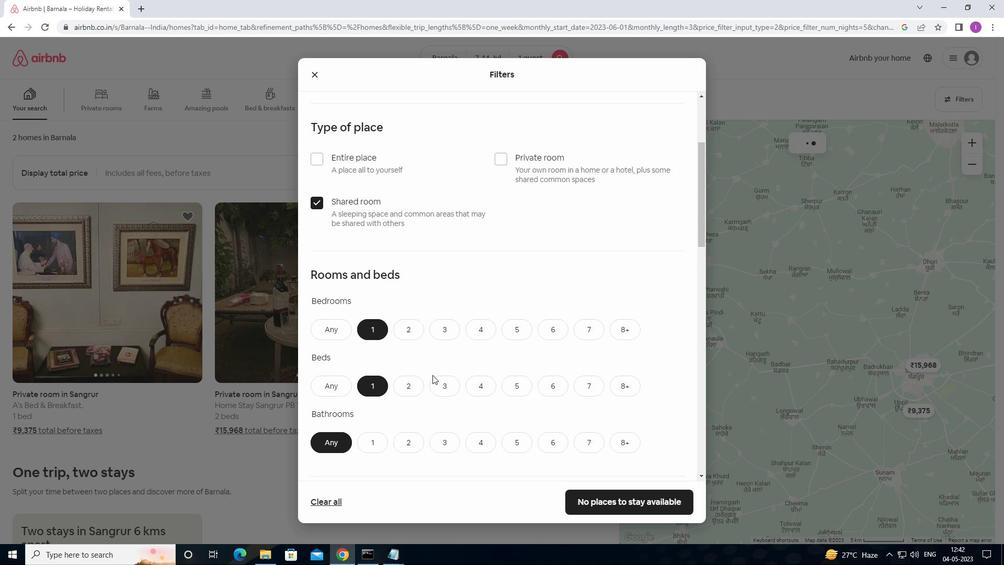 
Action: Mouse scrolled (433, 374) with delta (0, 0)
Screenshot: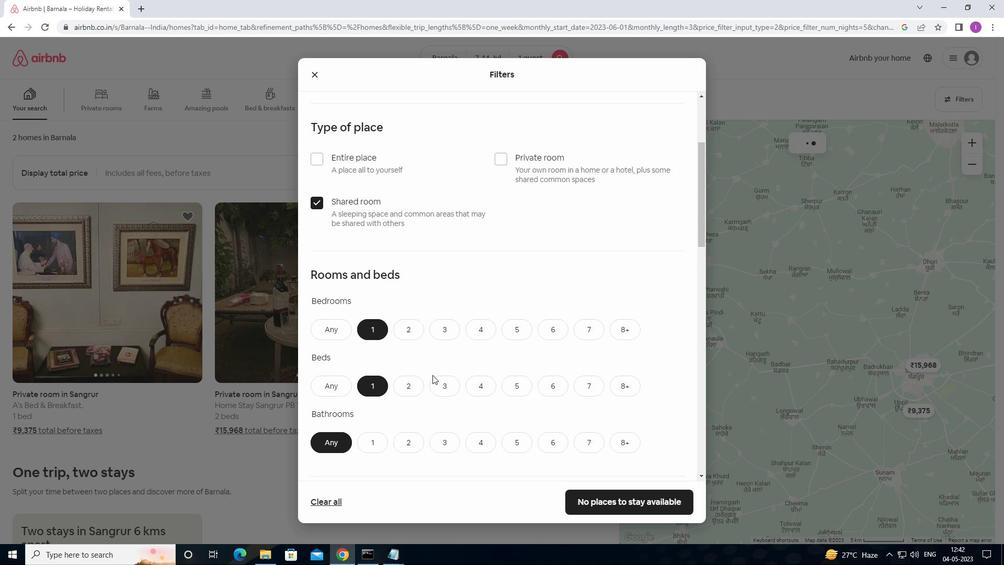 
Action: Mouse moved to (372, 283)
Screenshot: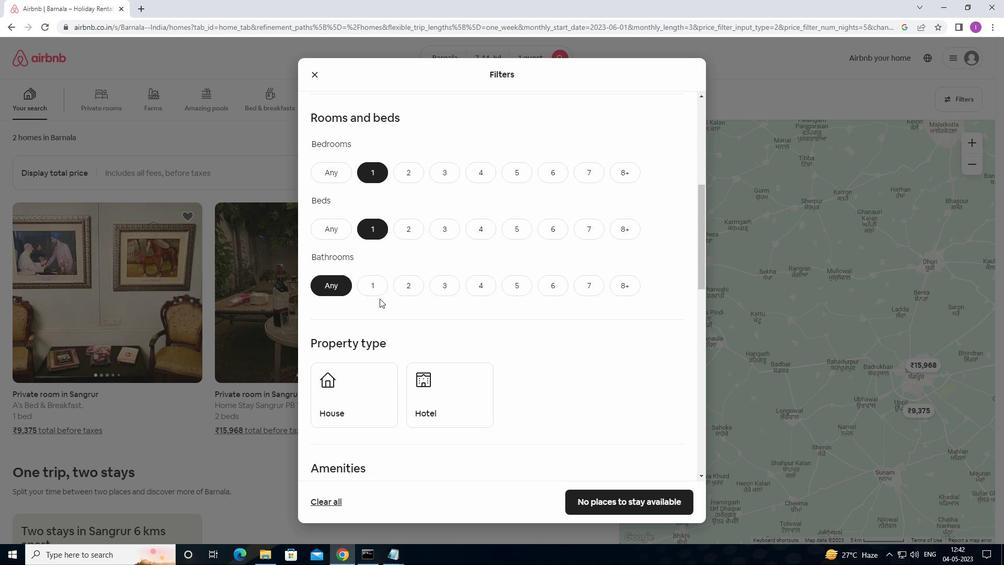 
Action: Mouse pressed left at (372, 283)
Screenshot: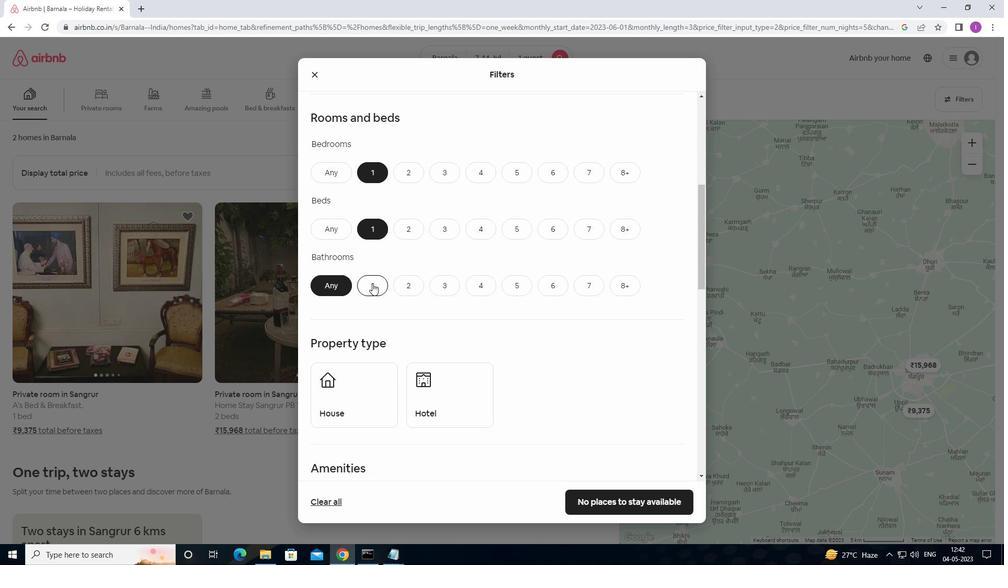 
Action: Mouse moved to (468, 306)
Screenshot: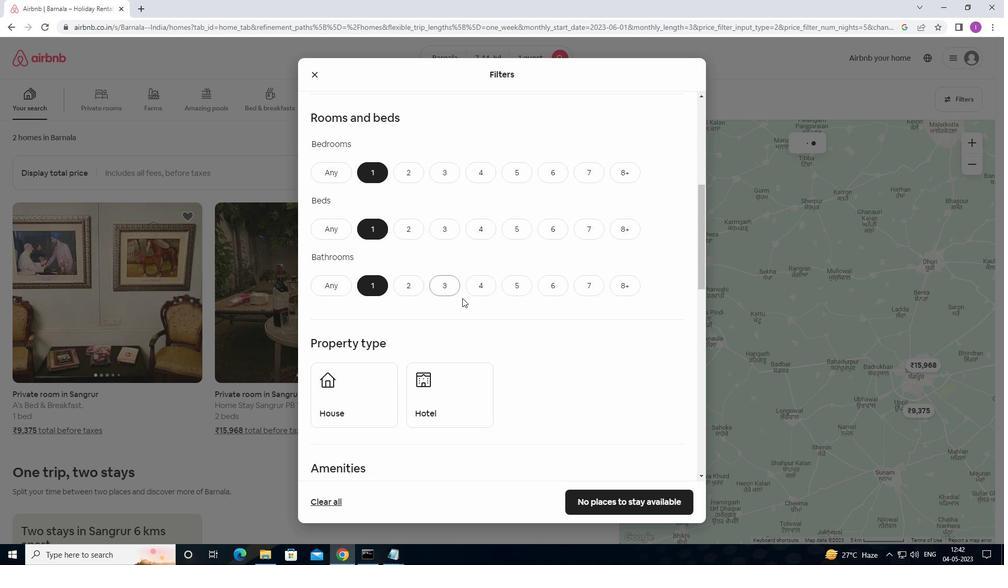 
Action: Mouse scrolled (468, 306) with delta (0, 0)
Screenshot: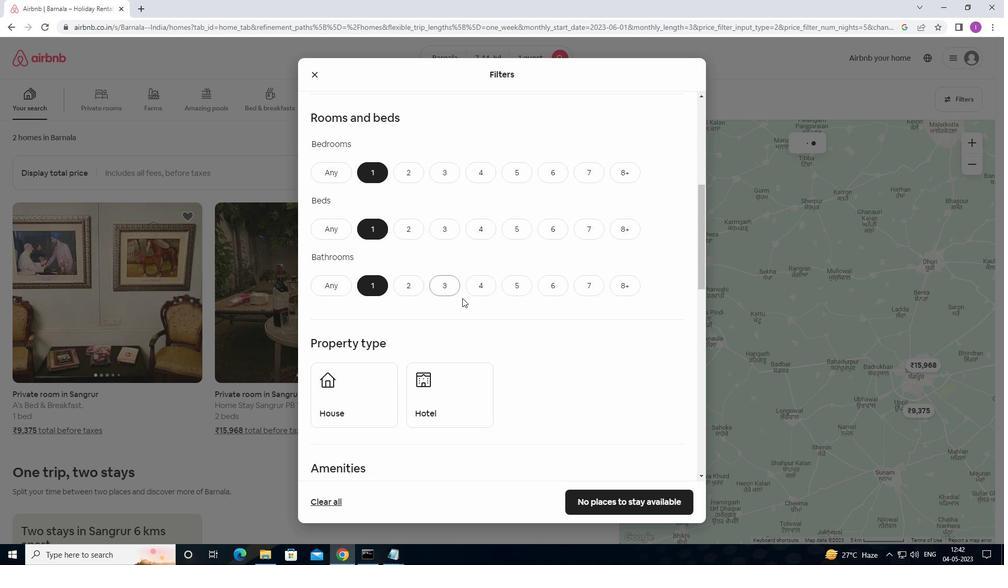 
Action: Mouse moved to (468, 306)
Screenshot: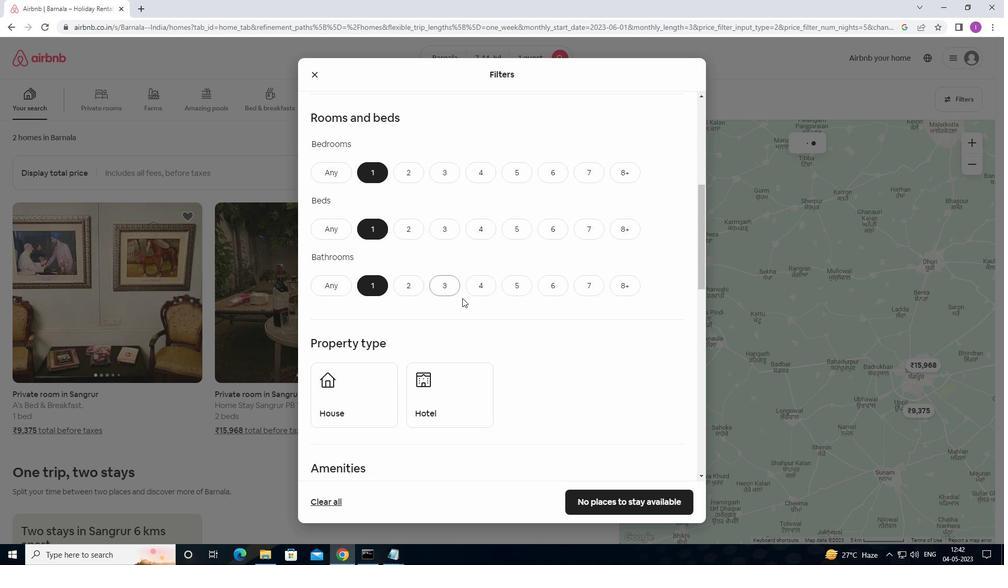 
Action: Mouse scrolled (468, 306) with delta (0, 0)
Screenshot: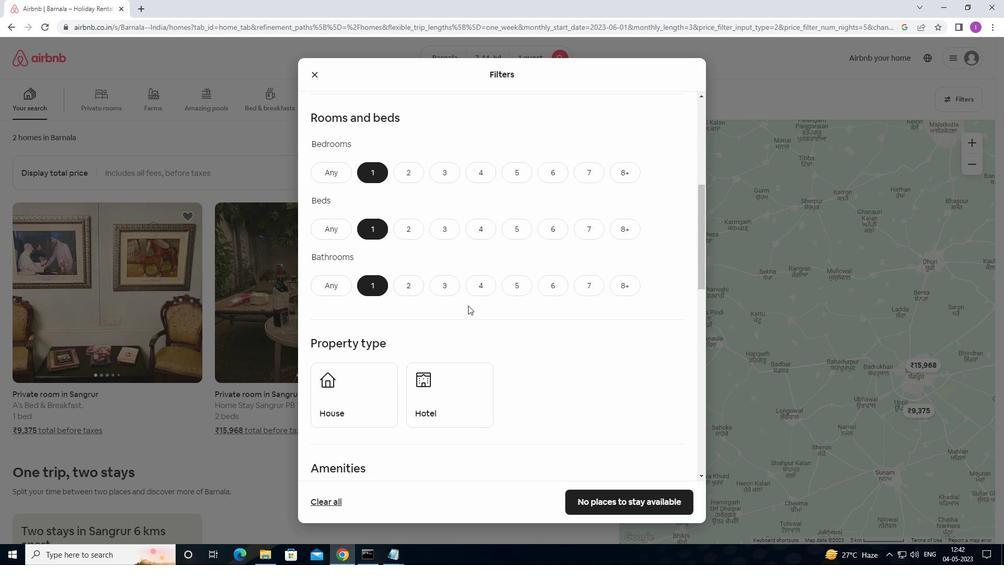 
Action: Mouse moved to (361, 305)
Screenshot: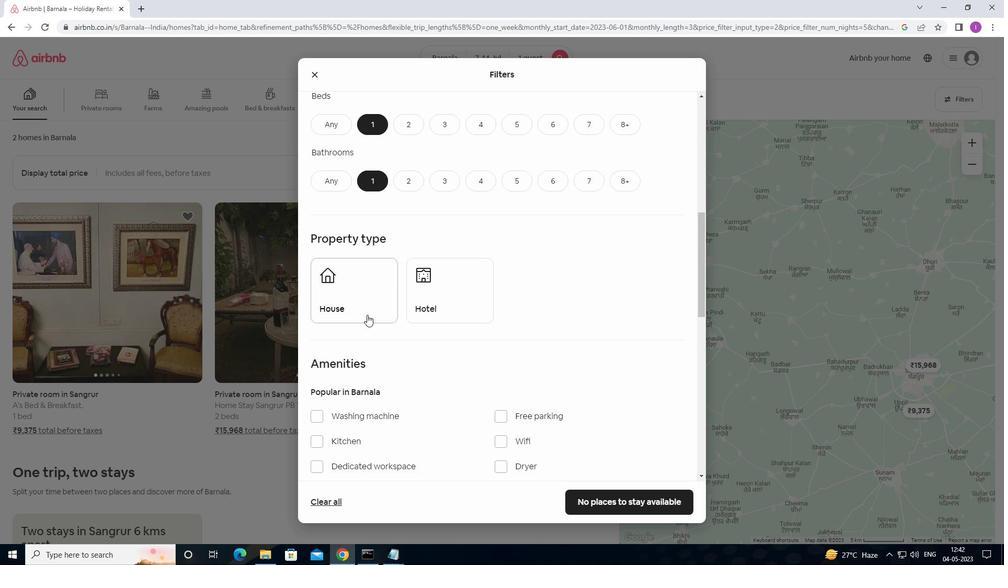 
Action: Mouse pressed left at (361, 305)
Screenshot: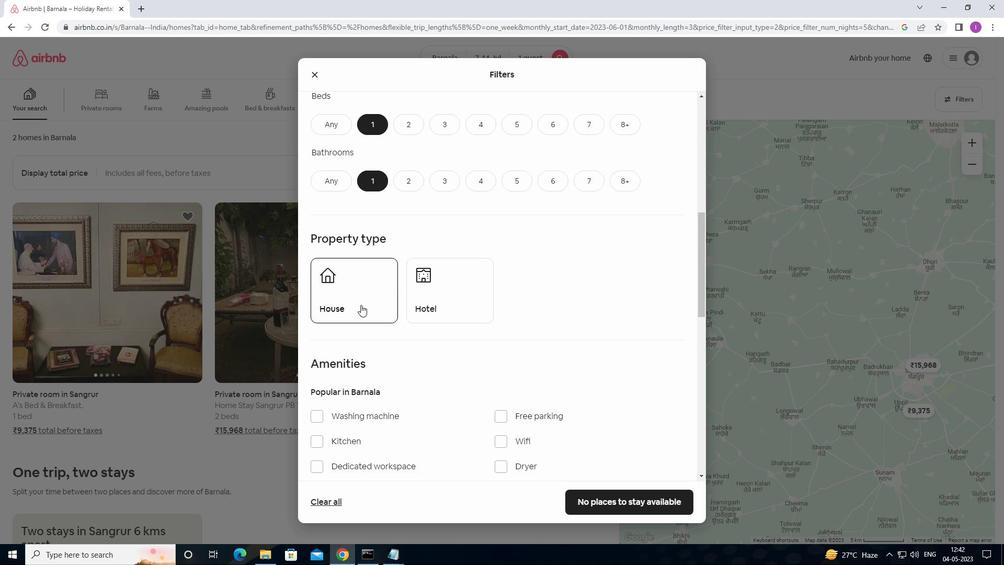 
Action: Mouse moved to (418, 303)
Screenshot: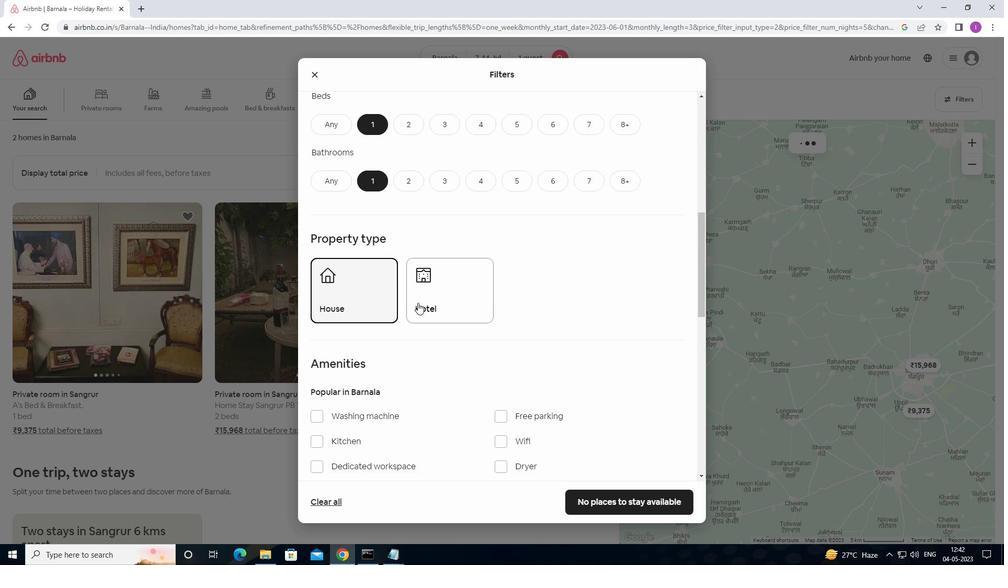 
Action: Mouse pressed left at (418, 303)
Screenshot: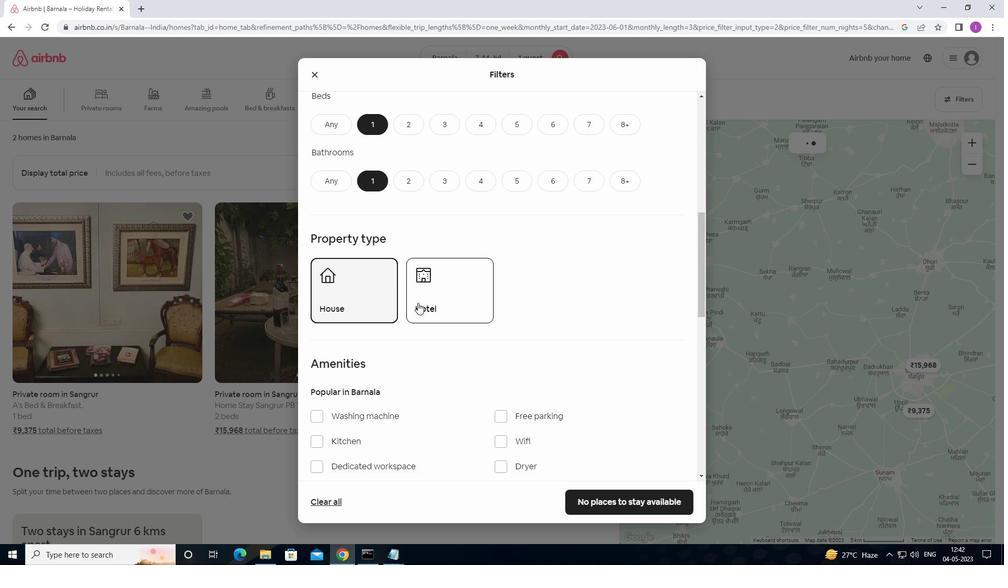
Action: Mouse moved to (463, 299)
Screenshot: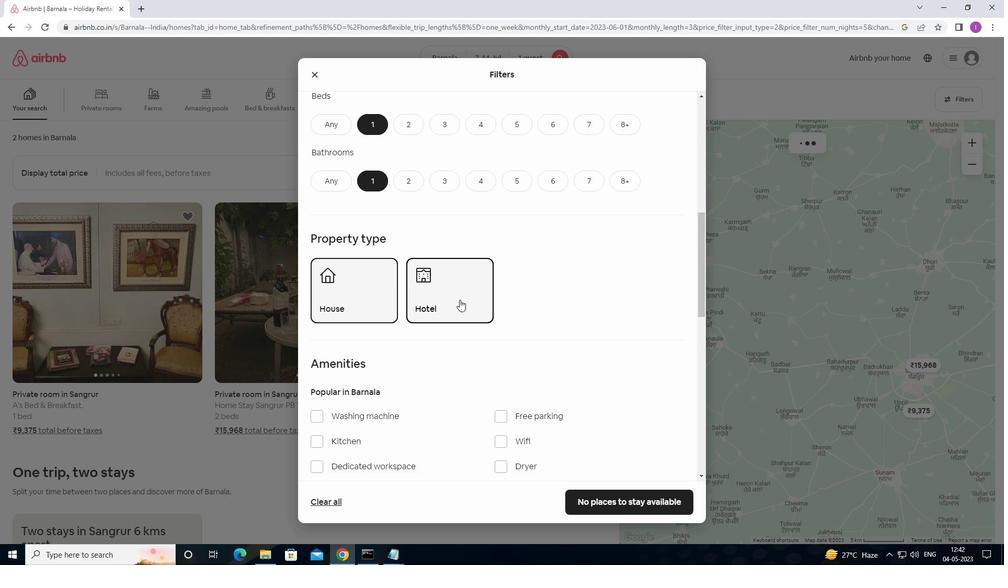 
Action: Mouse scrolled (463, 299) with delta (0, 0)
Screenshot: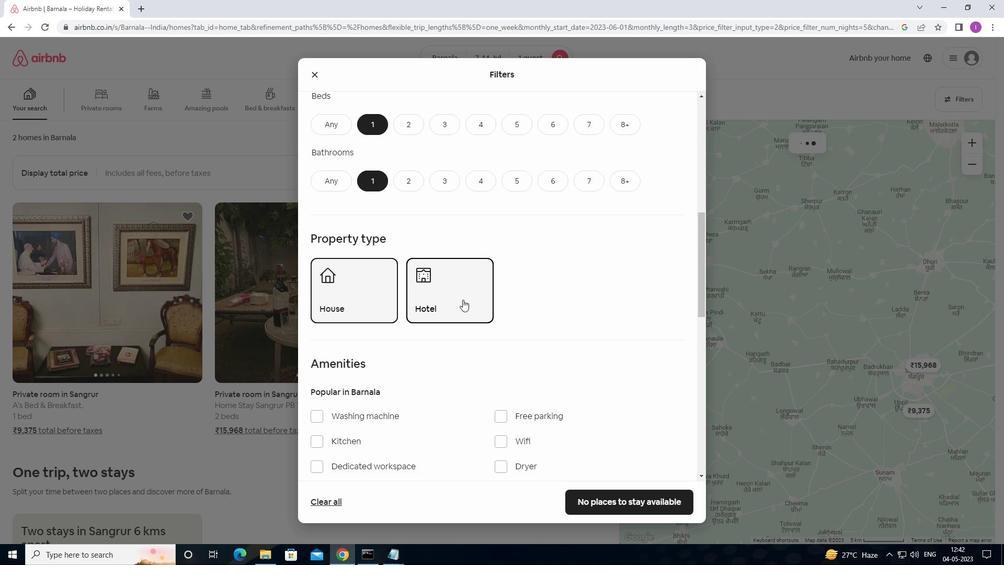 
Action: Mouse moved to (465, 299)
Screenshot: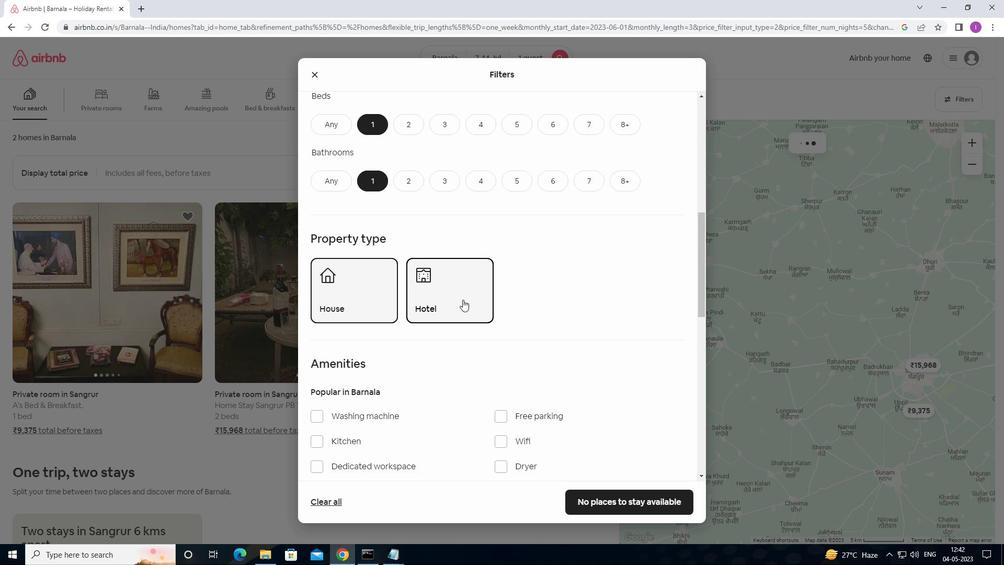 
Action: Mouse scrolled (465, 299) with delta (0, 0)
Screenshot: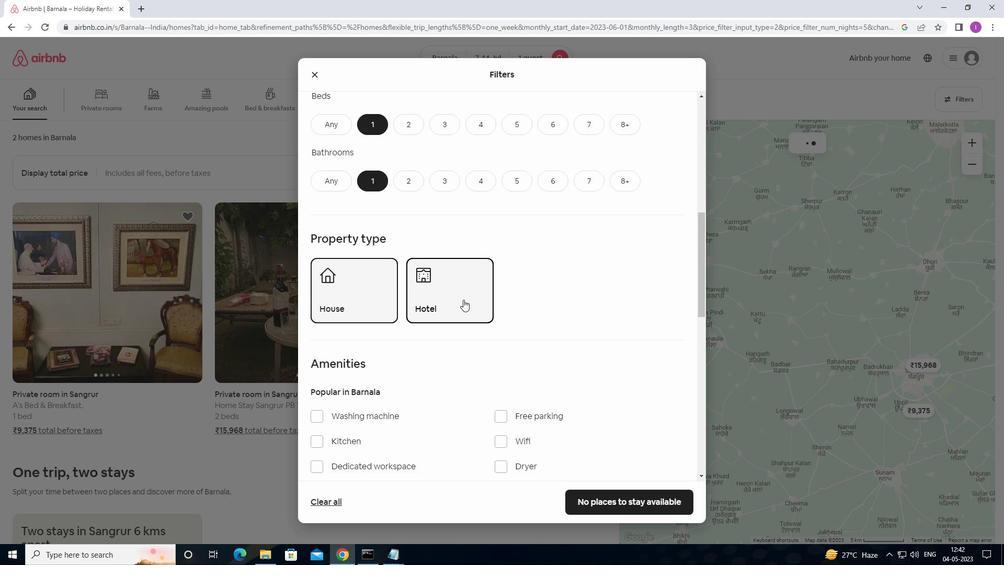 
Action: Mouse scrolled (465, 299) with delta (0, 0)
Screenshot: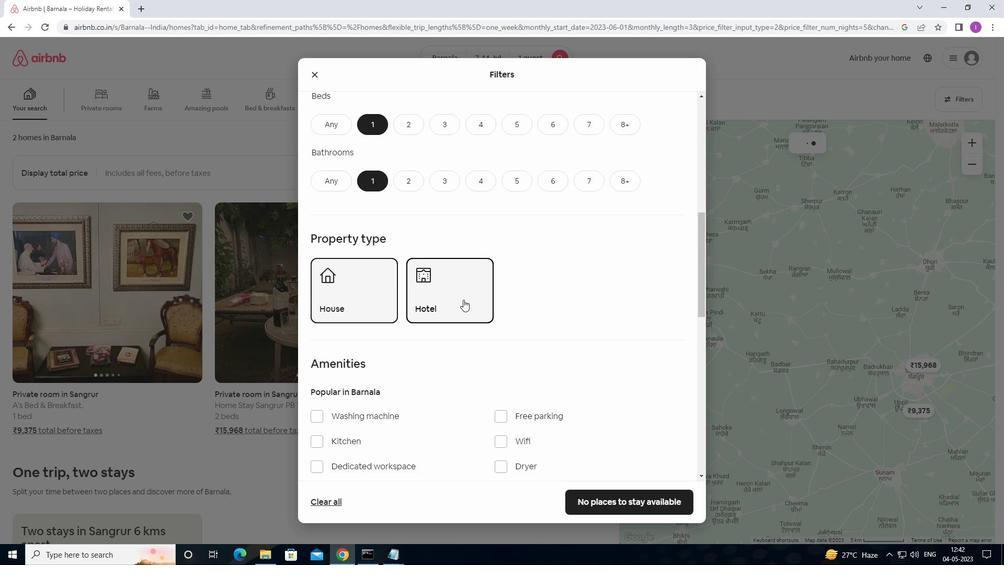 
Action: Mouse scrolled (465, 299) with delta (0, 0)
Screenshot: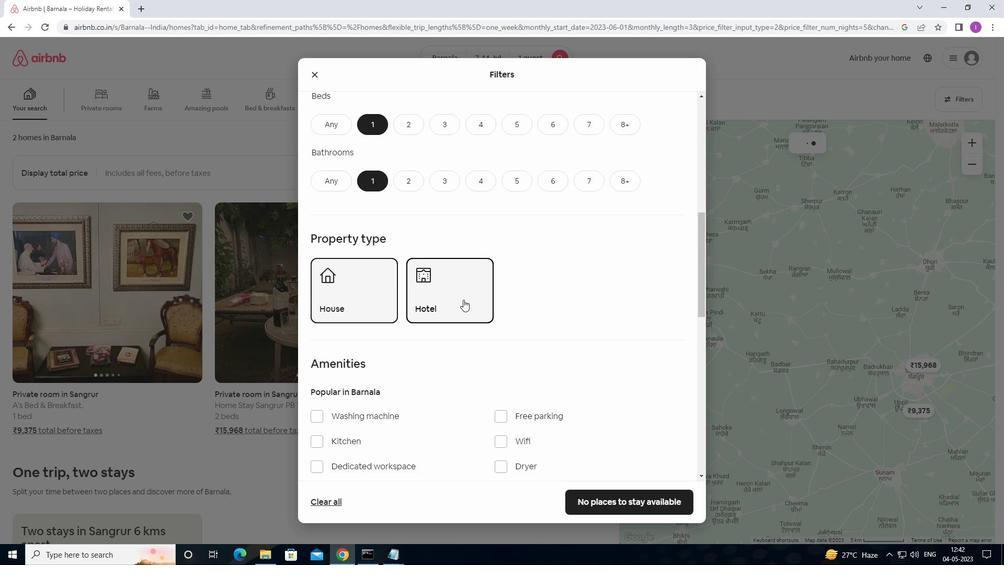 
Action: Mouse moved to (498, 235)
Screenshot: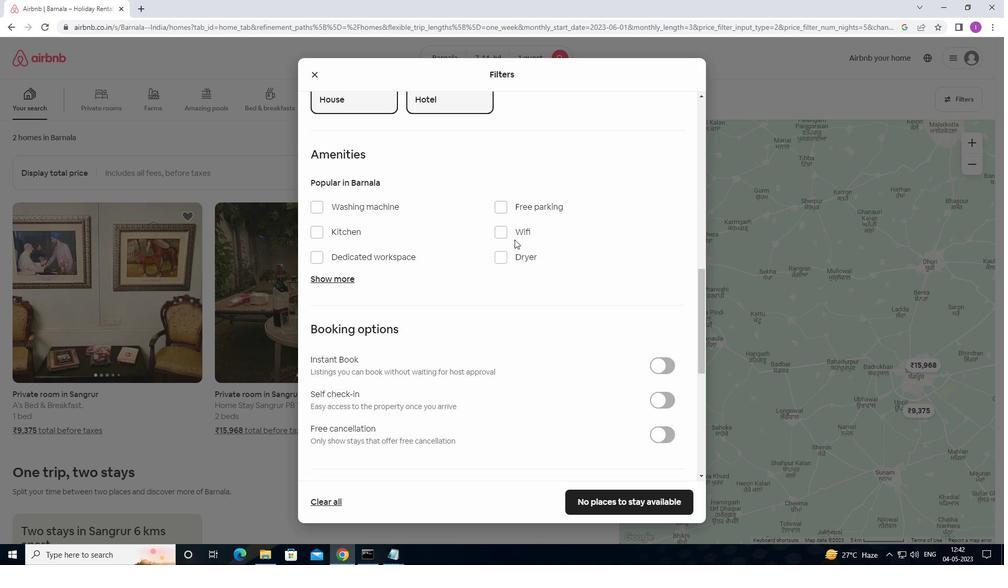 
Action: Mouse pressed left at (498, 235)
Screenshot: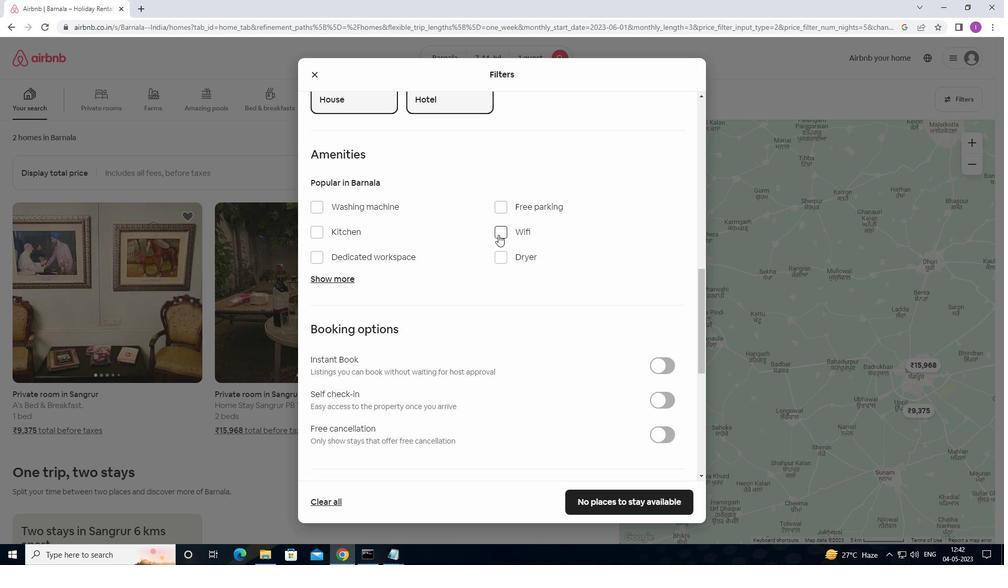 
Action: Mouse moved to (516, 291)
Screenshot: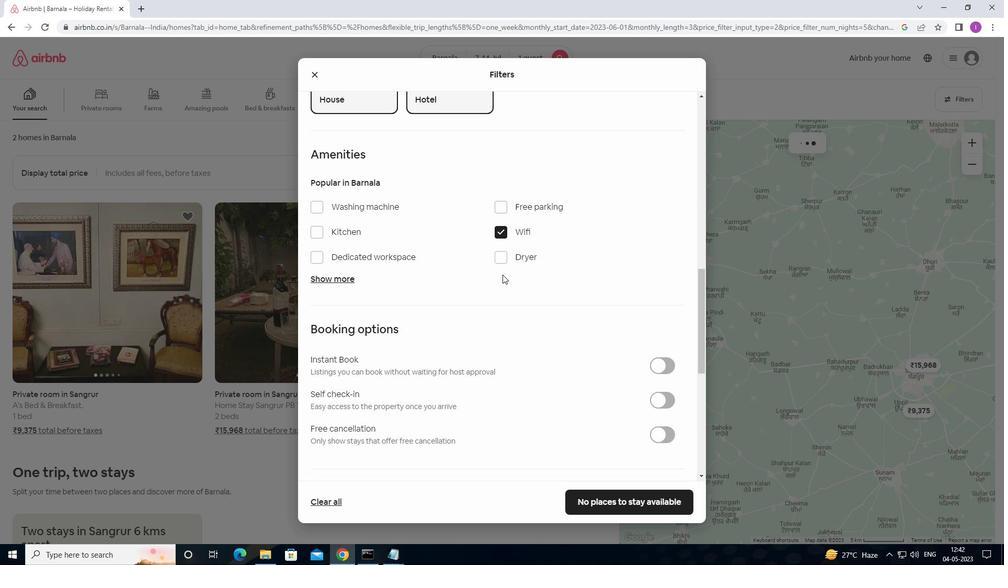 
Action: Mouse scrolled (516, 291) with delta (0, 0)
Screenshot: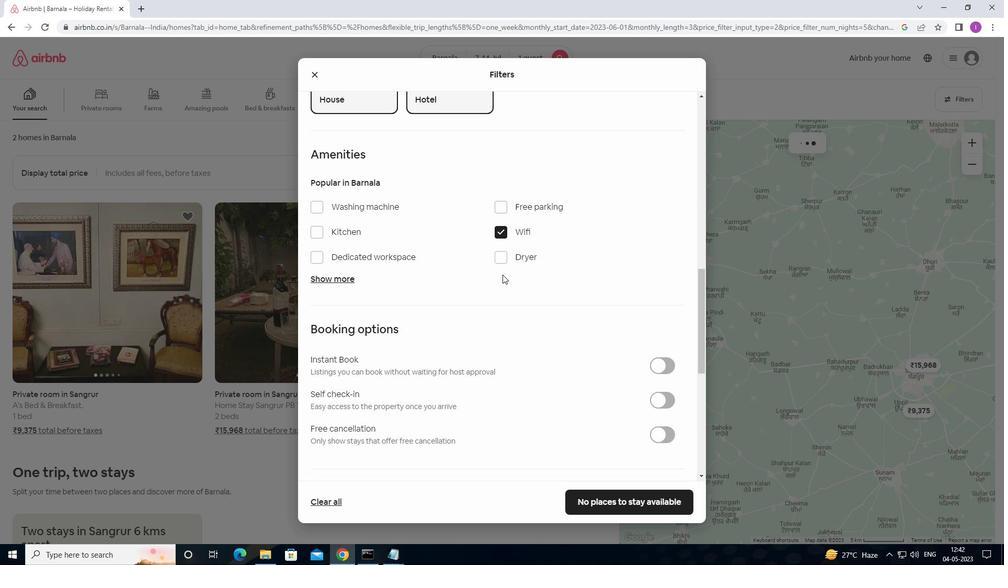 
Action: Mouse moved to (519, 295)
Screenshot: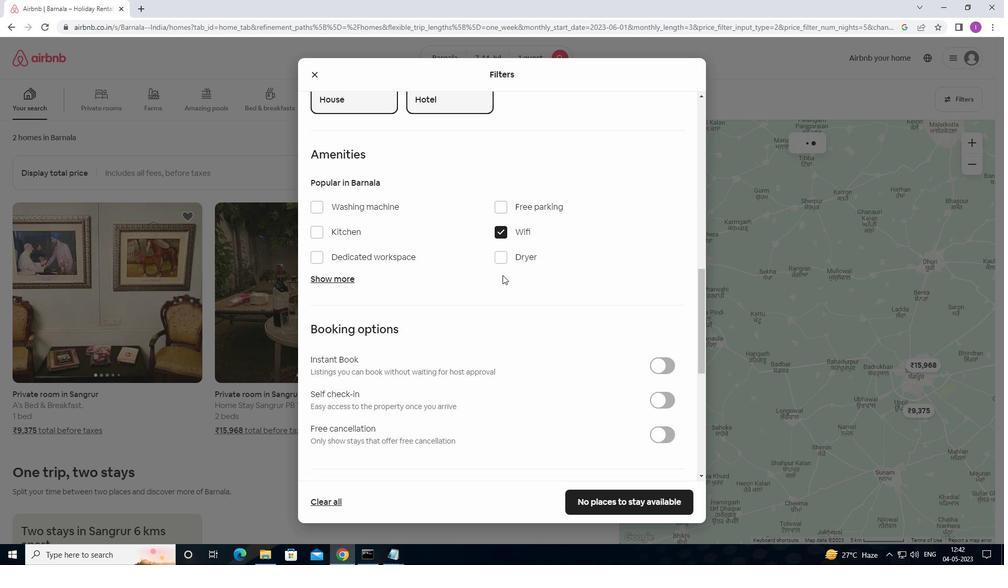 
Action: Mouse scrolled (519, 295) with delta (0, 0)
Screenshot: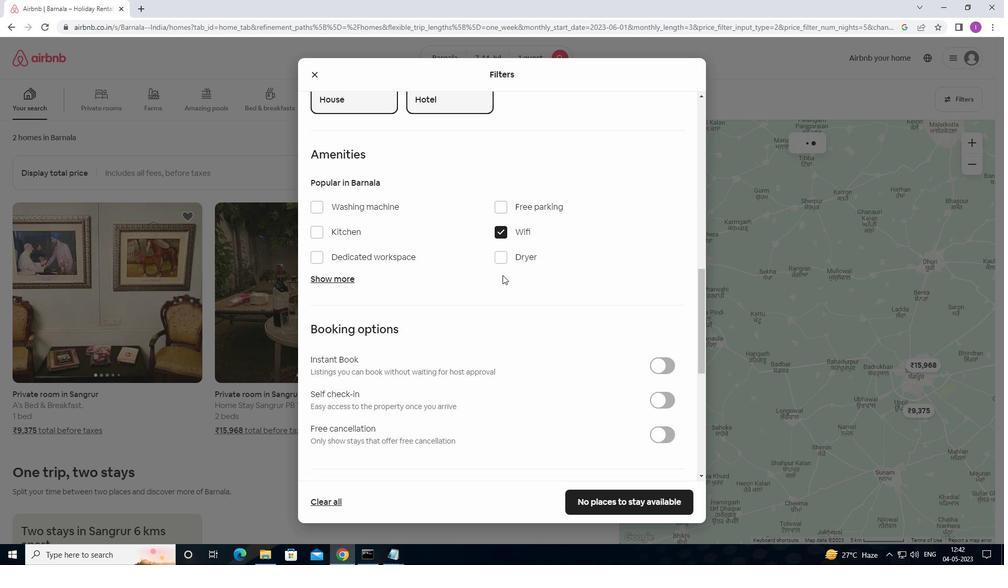 
Action: Mouse scrolled (519, 295) with delta (0, 0)
Screenshot: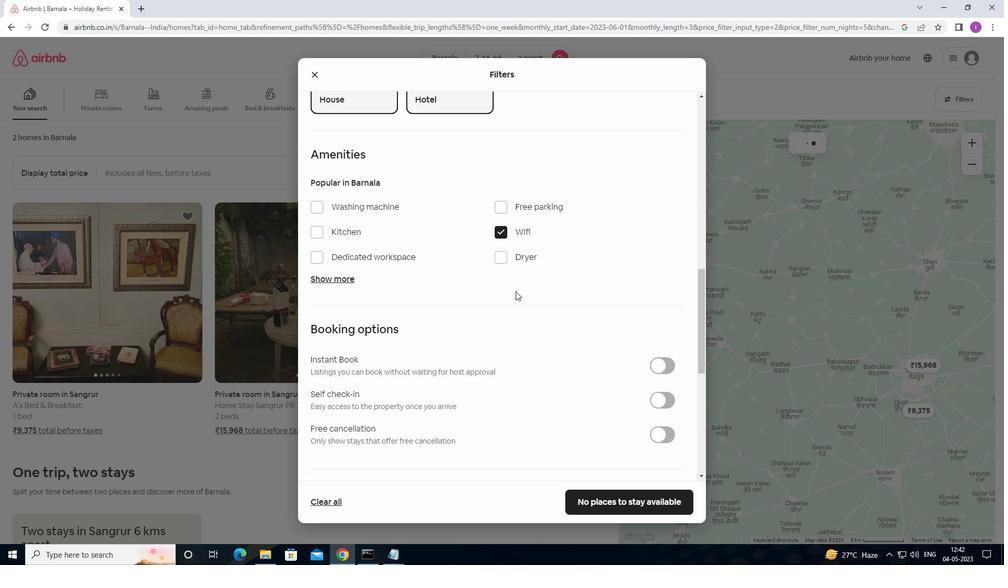 
Action: Mouse moved to (666, 242)
Screenshot: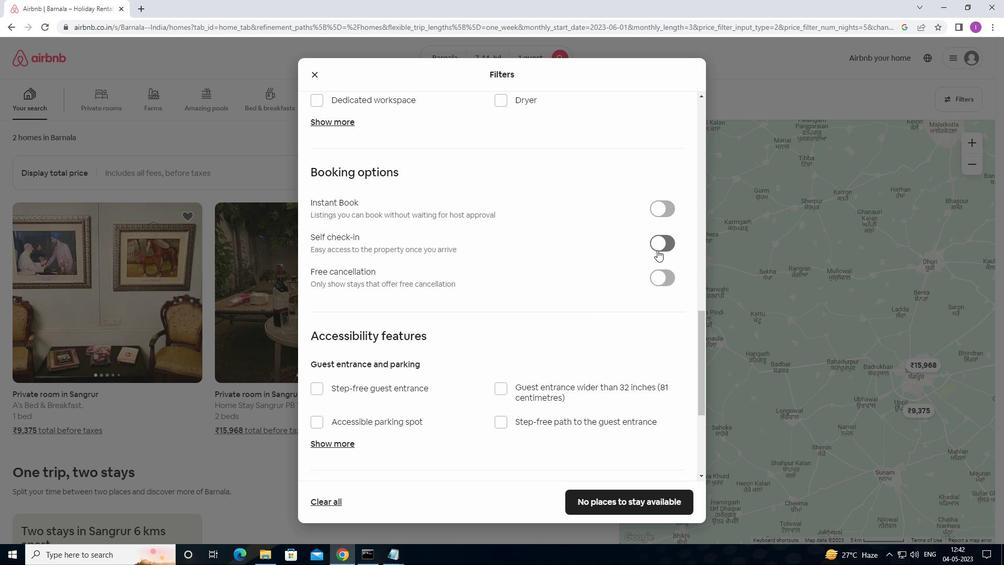 
Action: Mouse pressed left at (666, 242)
Screenshot: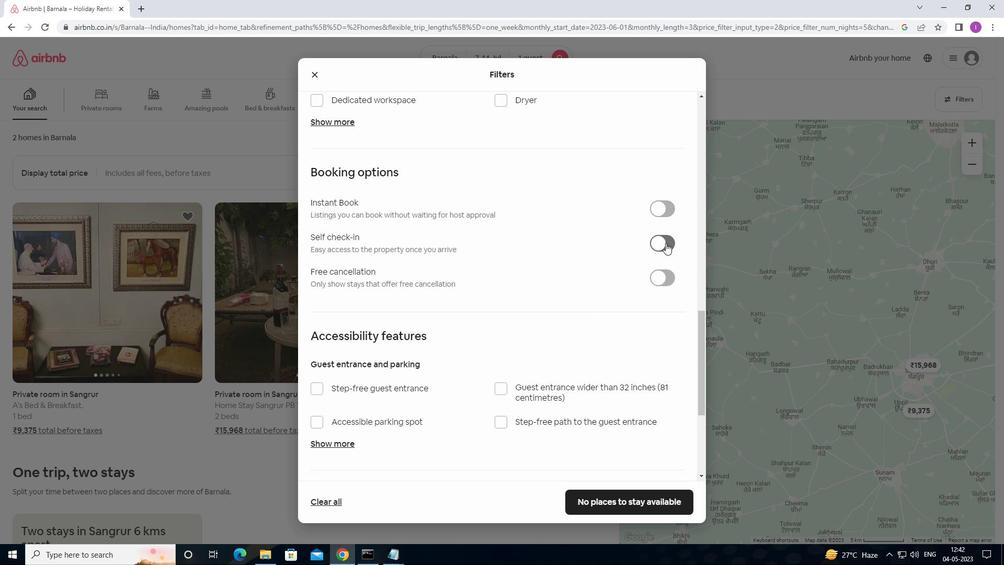 
Action: Mouse moved to (477, 285)
Screenshot: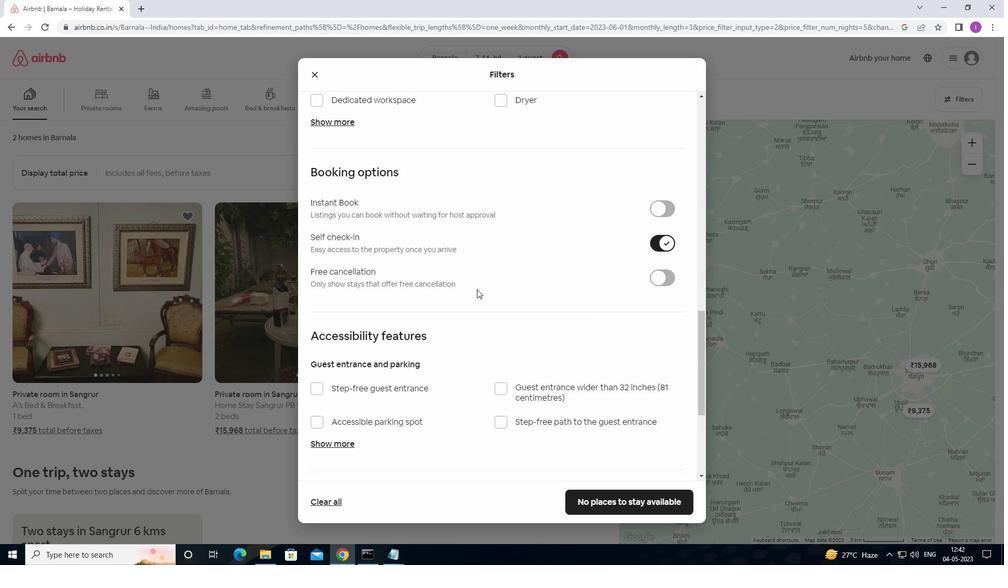 
Action: Mouse scrolled (477, 285) with delta (0, 0)
Screenshot: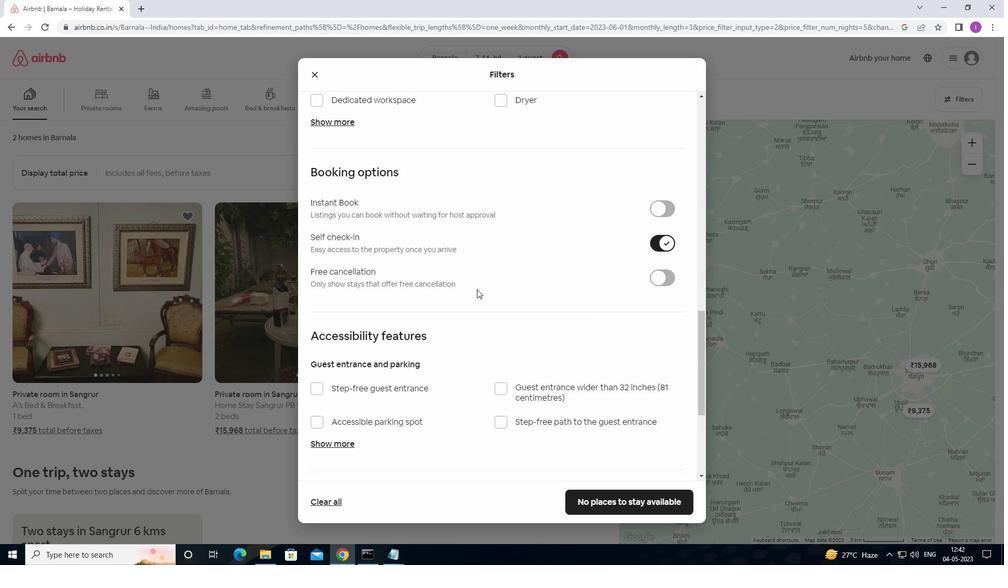 
Action: Mouse moved to (477, 285)
Screenshot: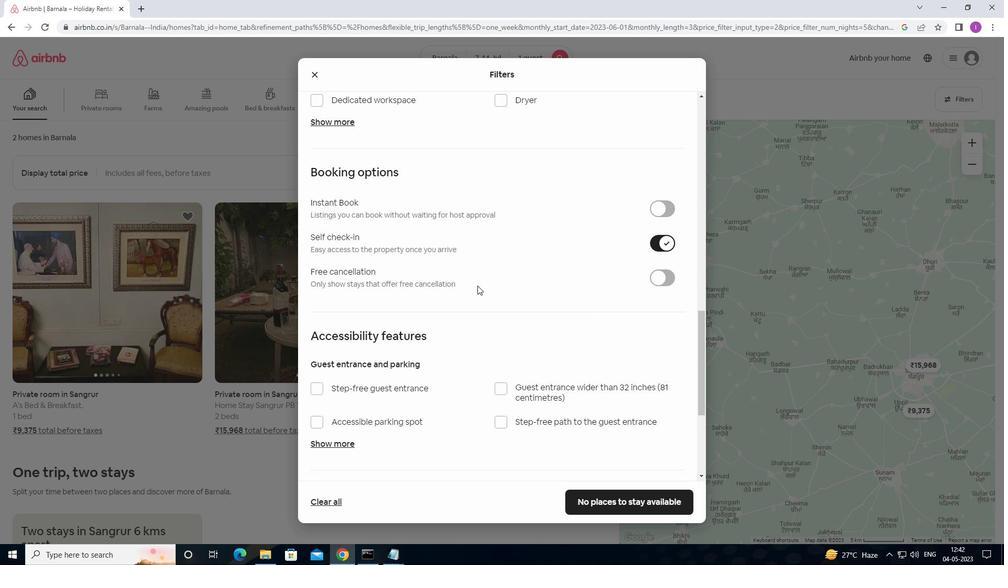 
Action: Mouse scrolled (477, 284) with delta (0, 0)
Screenshot: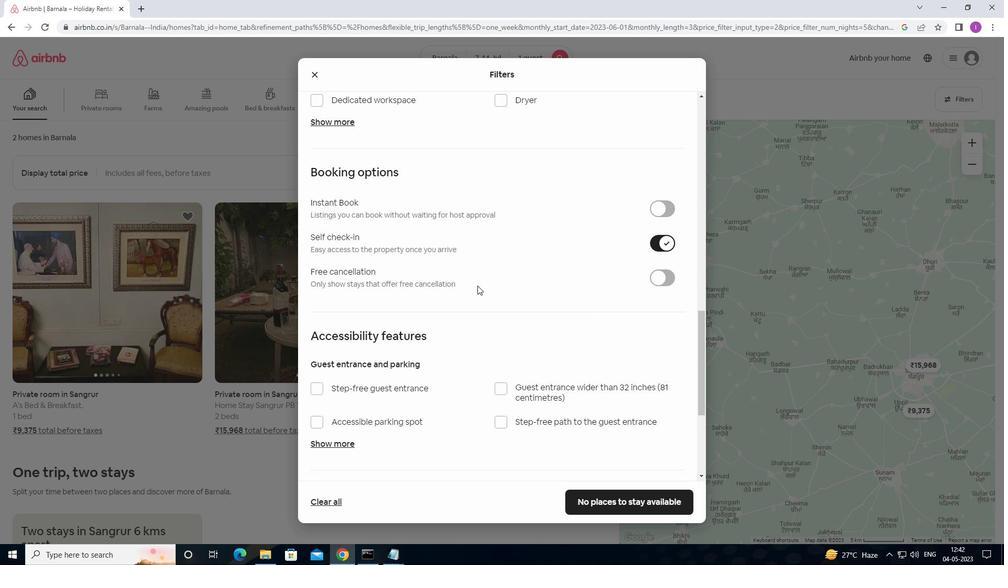 
Action: Mouse scrolled (477, 284) with delta (0, 0)
Screenshot: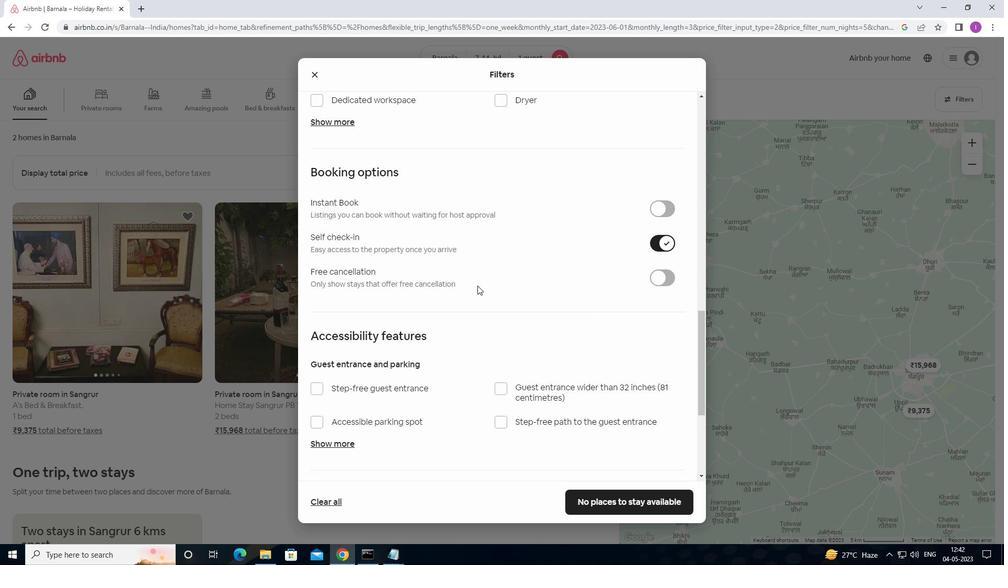 
Action: Mouse moved to (604, 380)
Screenshot: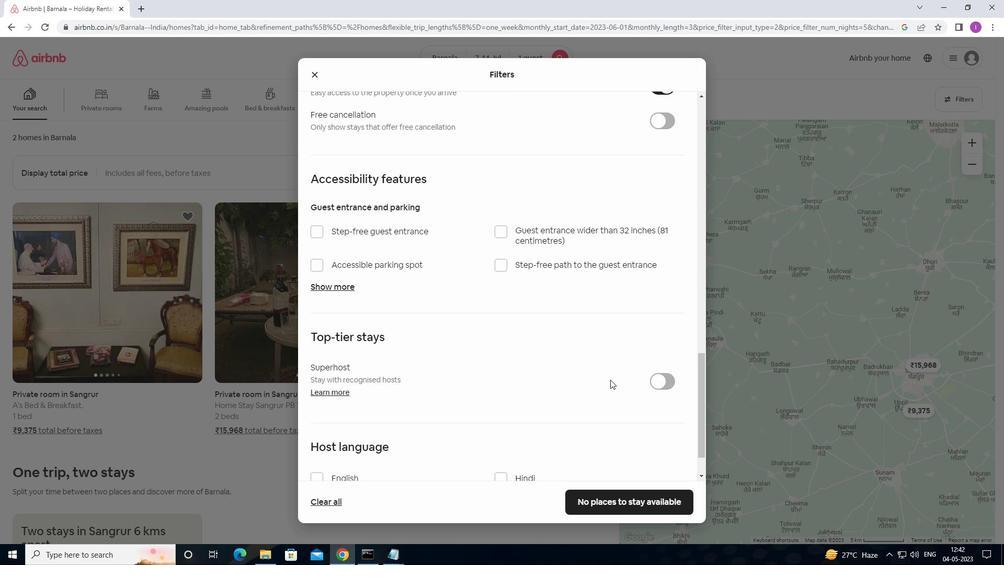 
Action: Mouse scrolled (604, 379) with delta (0, 0)
Screenshot: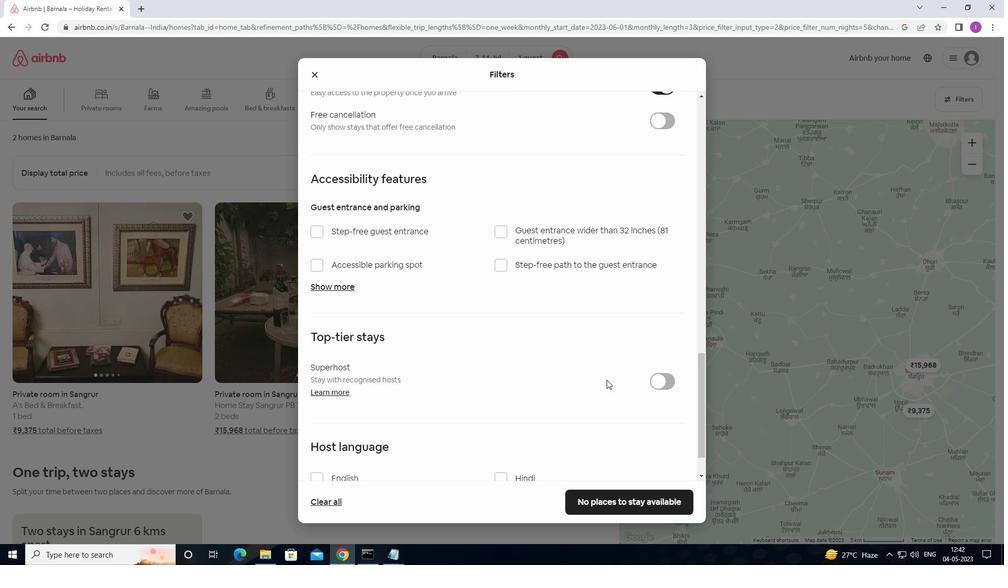 
Action: Mouse scrolled (604, 379) with delta (0, 0)
Screenshot: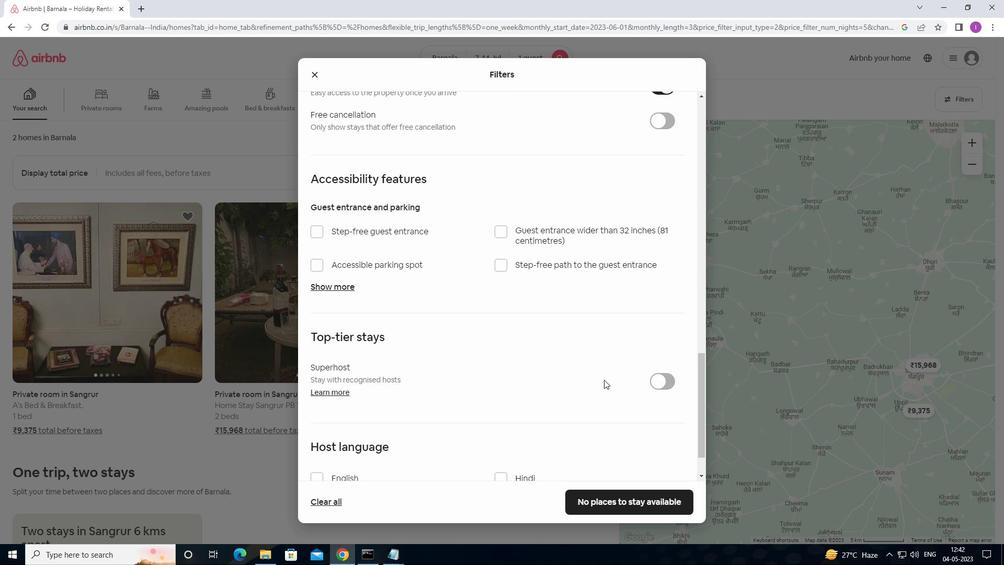 
Action: Mouse moved to (616, 365)
Screenshot: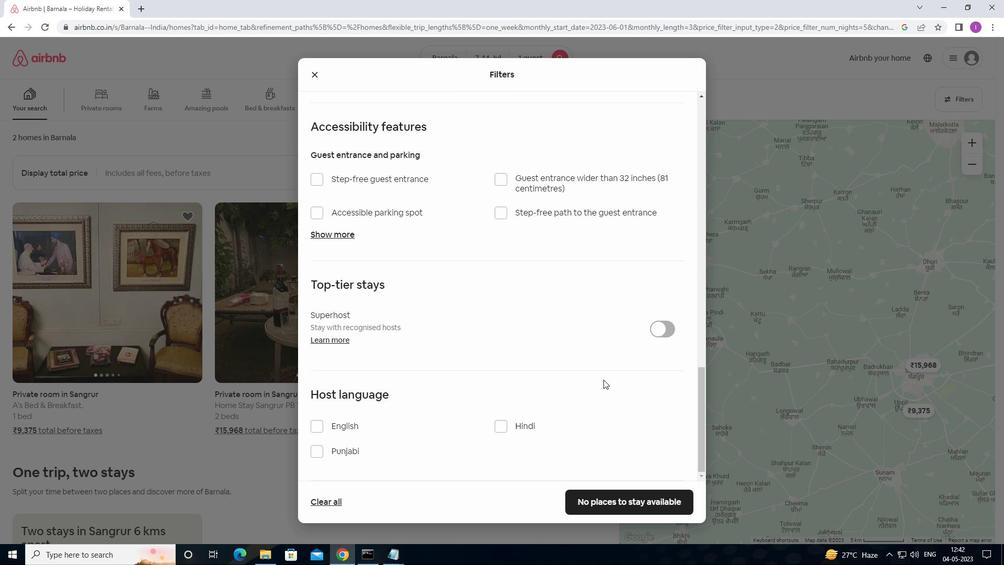 
Action: Mouse scrolled (616, 365) with delta (0, 0)
Screenshot: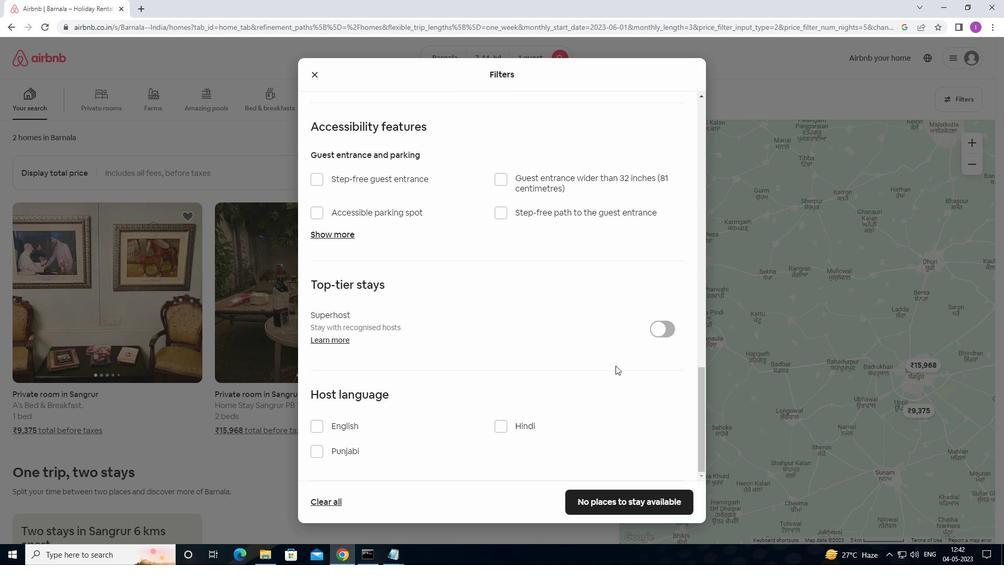 
Action: Mouse moved to (616, 365)
Screenshot: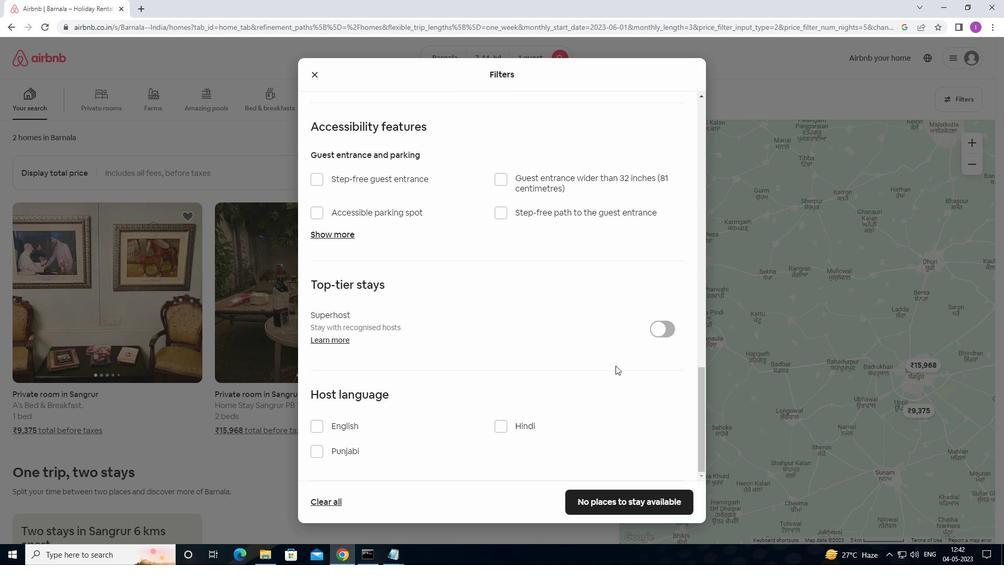 
Action: Mouse scrolled (616, 365) with delta (0, 0)
Screenshot: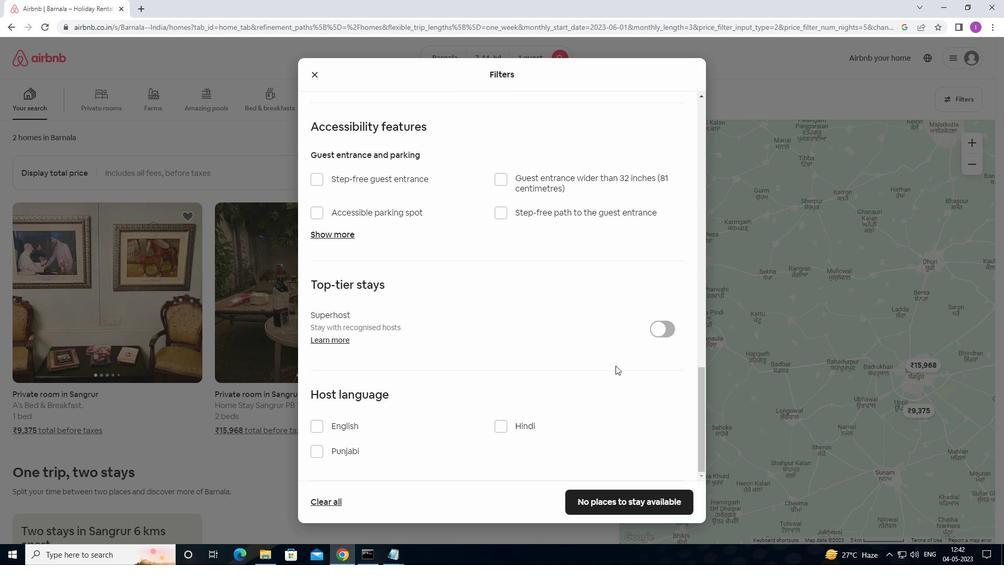 
Action: Mouse moved to (316, 423)
Screenshot: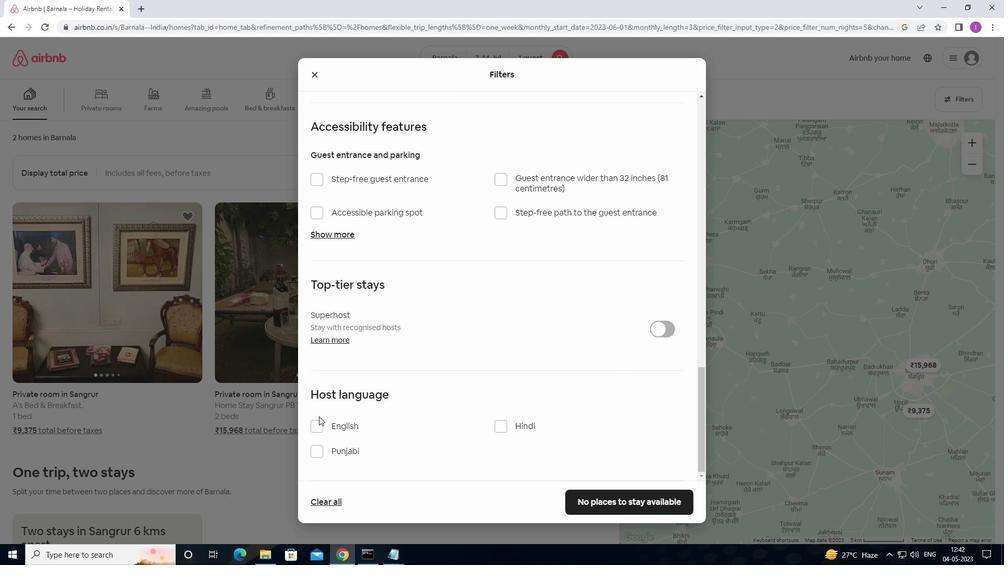 
Action: Mouse pressed left at (316, 423)
Screenshot: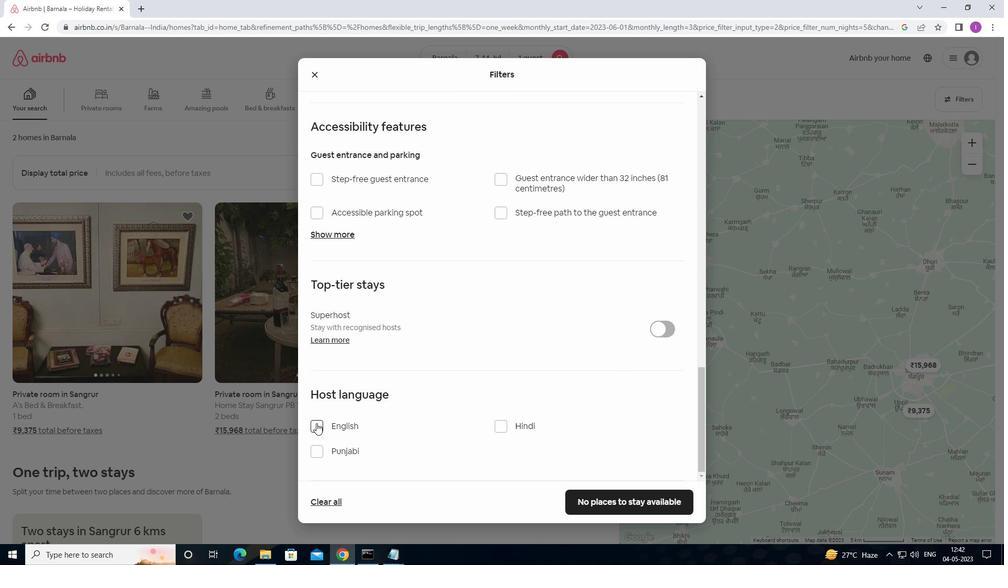 
Action: Mouse moved to (616, 500)
Screenshot: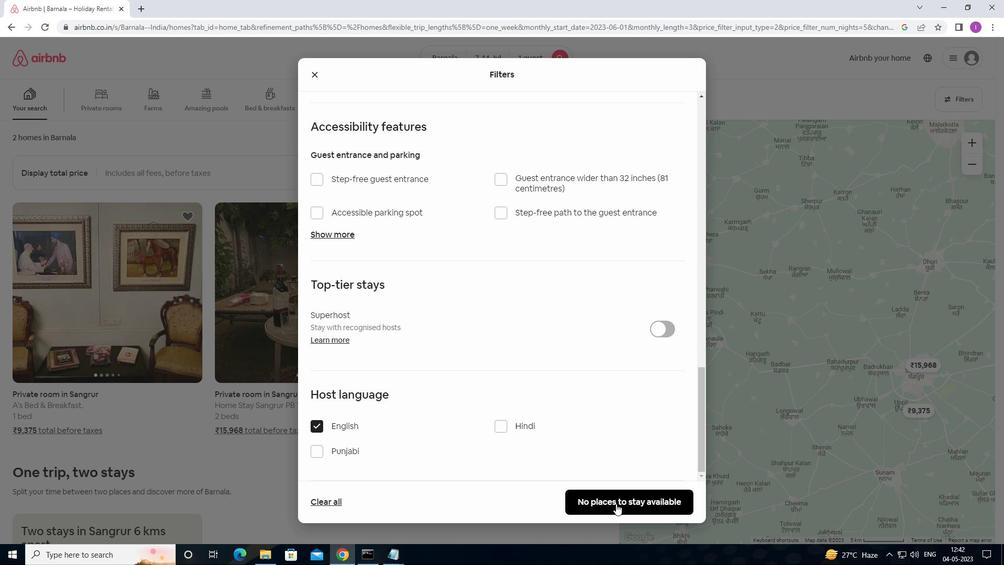 
Action: Mouse pressed left at (616, 500)
Screenshot: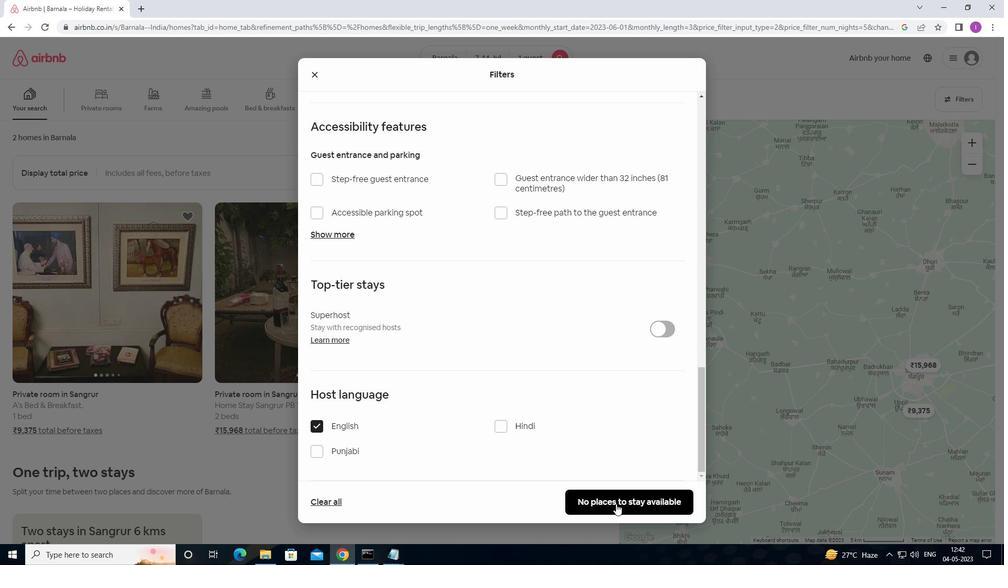 
Action: Mouse moved to (544, 451)
Screenshot: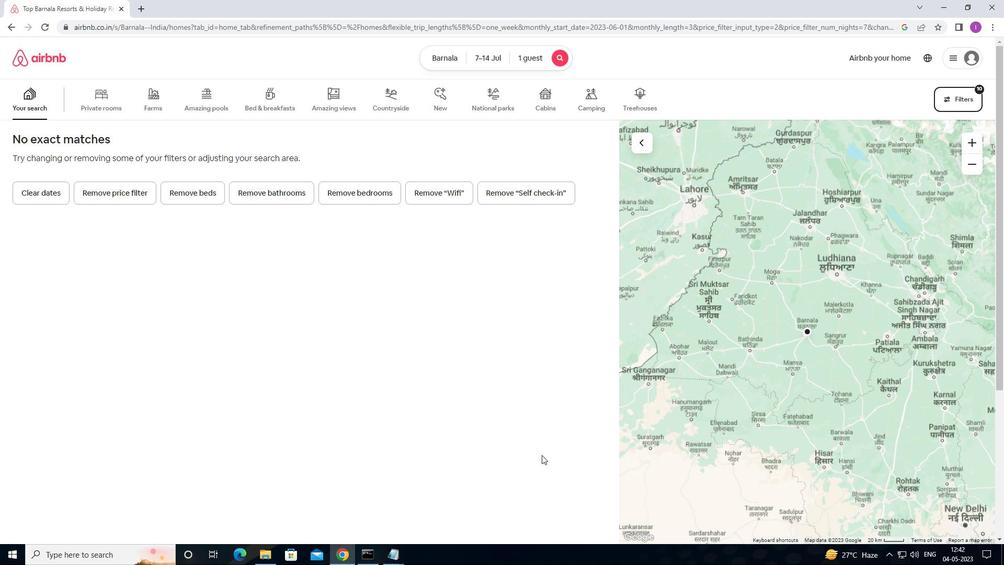 
